 Task: Search one way flight ticket for 4 adults, 2 children, 2 infants in seat and 1 infant on lap in premium economy from Wichita Falls: Wichita Falls Municipal Airport/sheppard Air Force Base to Evansville: Evansville Regional Airport on 8-3-2023. Number of bags: 1 carry on bag. Price is upto 25000. Outbound departure time preference is 16:00.
Action: Mouse moved to (295, 116)
Screenshot: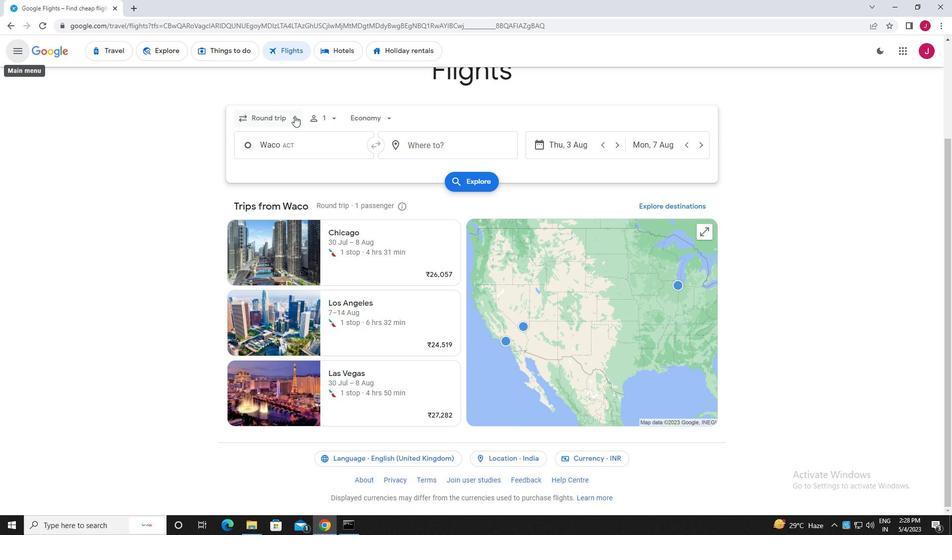
Action: Mouse pressed left at (295, 116)
Screenshot: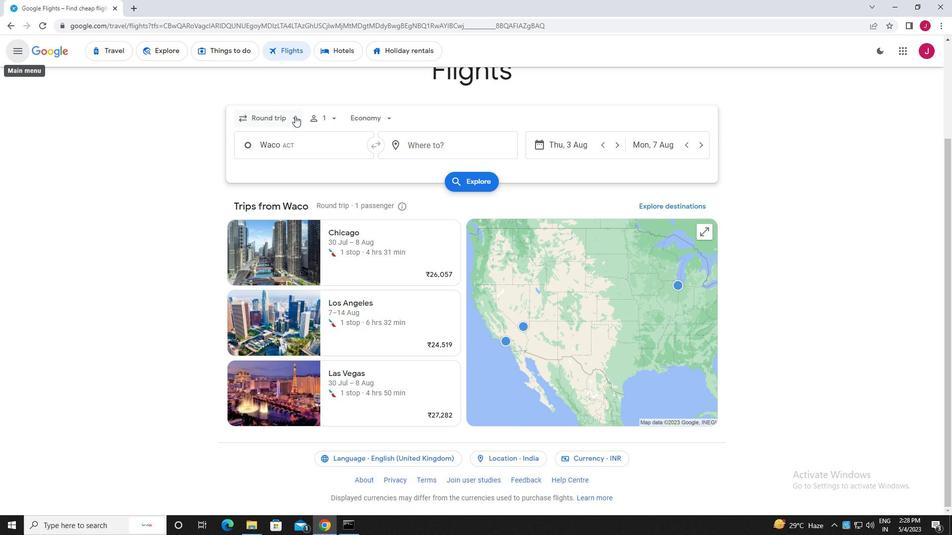 
Action: Mouse moved to (282, 164)
Screenshot: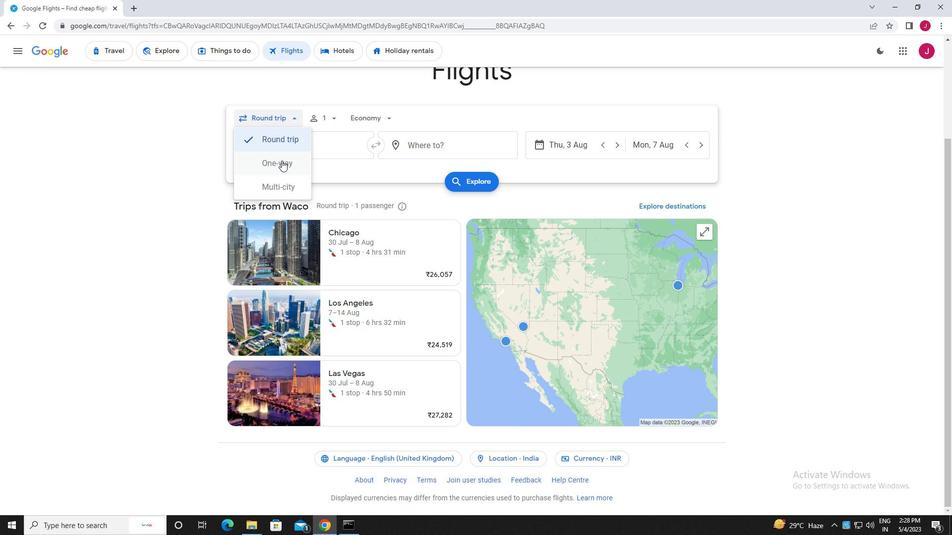 
Action: Mouse pressed left at (282, 164)
Screenshot: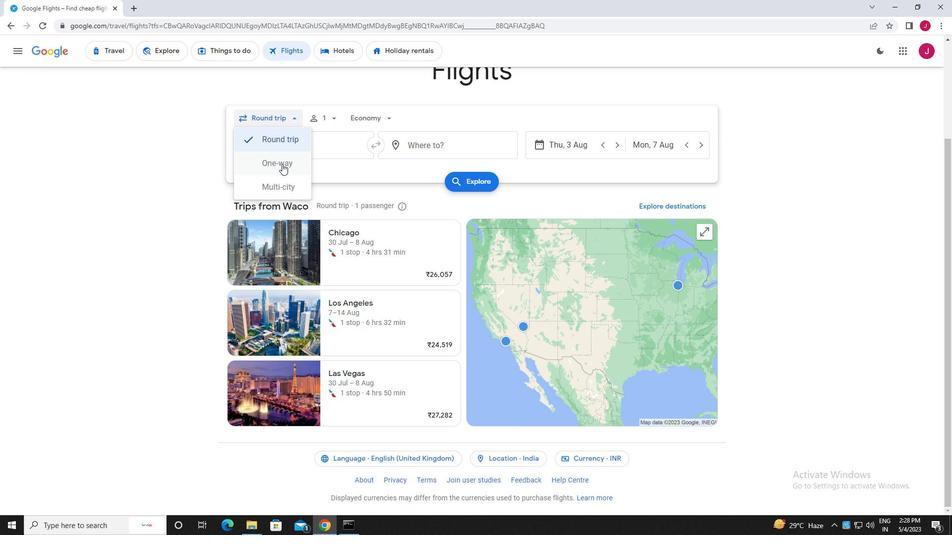 
Action: Mouse moved to (327, 116)
Screenshot: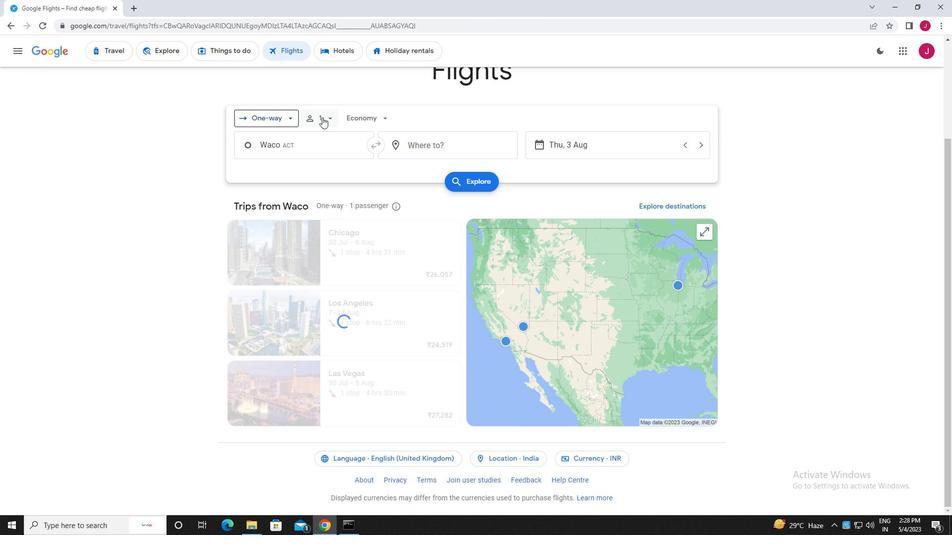 
Action: Mouse pressed left at (327, 116)
Screenshot: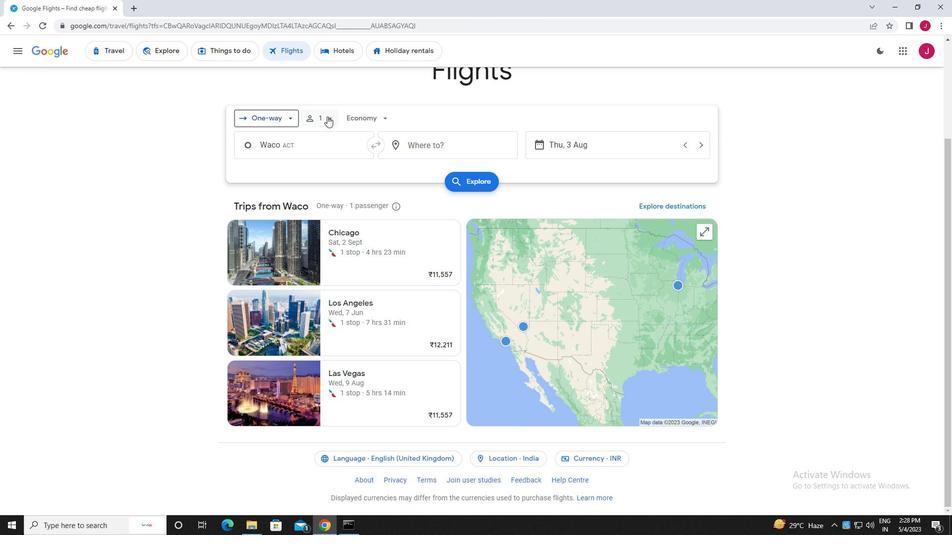 
Action: Mouse moved to (409, 144)
Screenshot: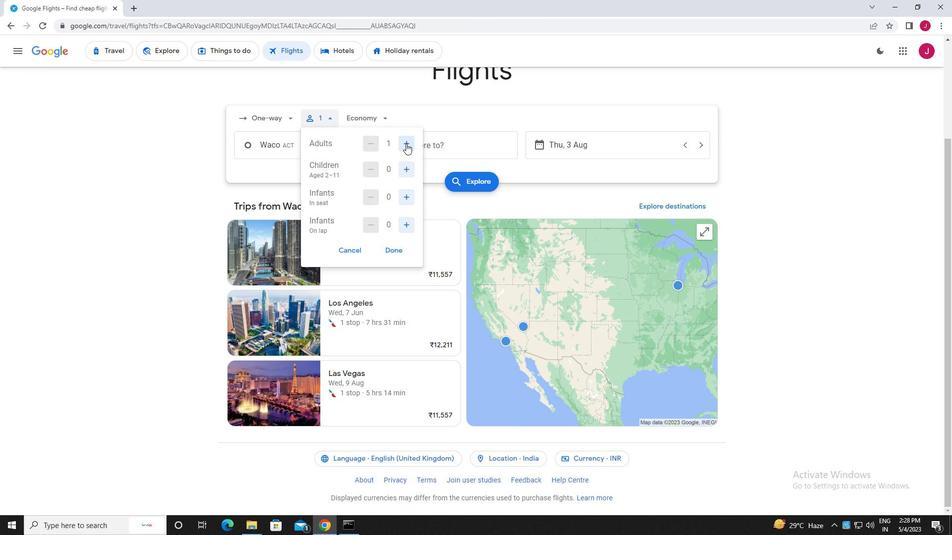 
Action: Mouse pressed left at (409, 144)
Screenshot: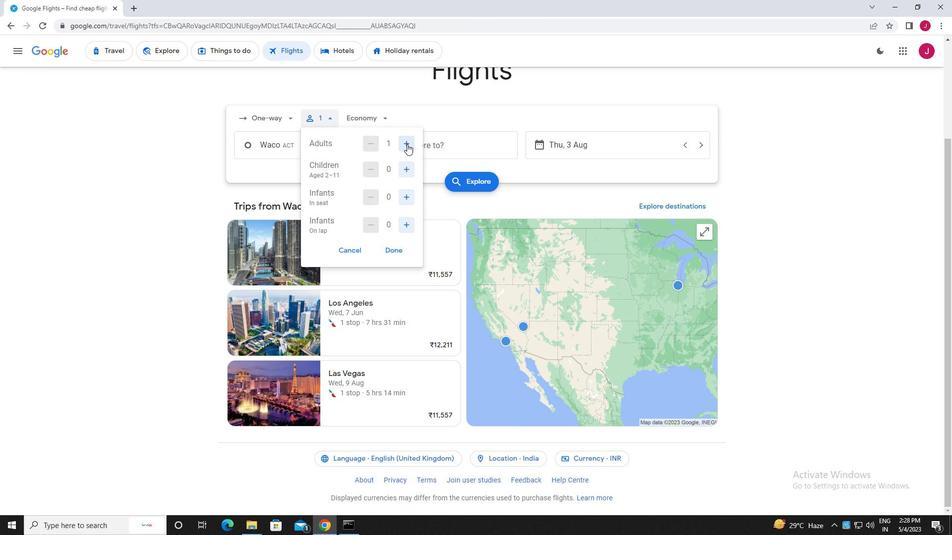
Action: Mouse moved to (410, 144)
Screenshot: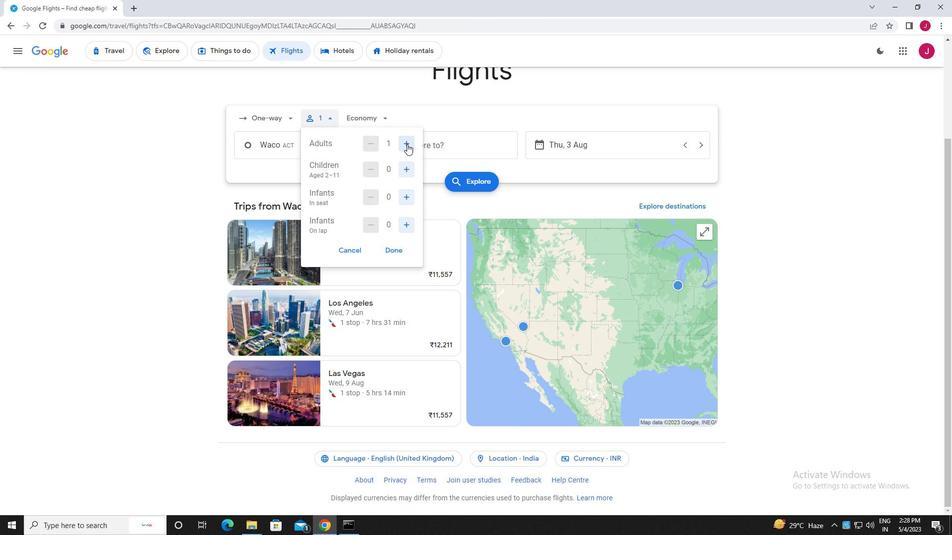 
Action: Mouse pressed left at (410, 144)
Screenshot: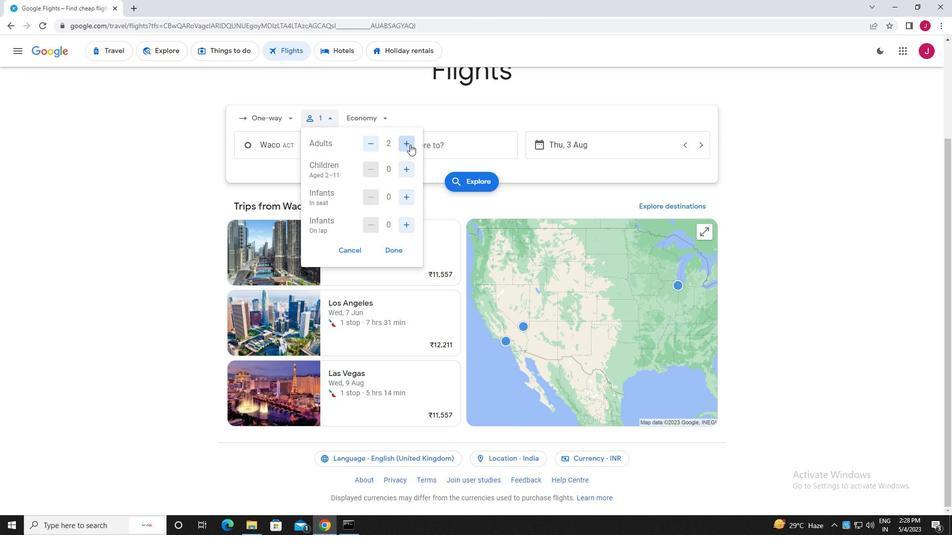 
Action: Mouse pressed left at (410, 144)
Screenshot: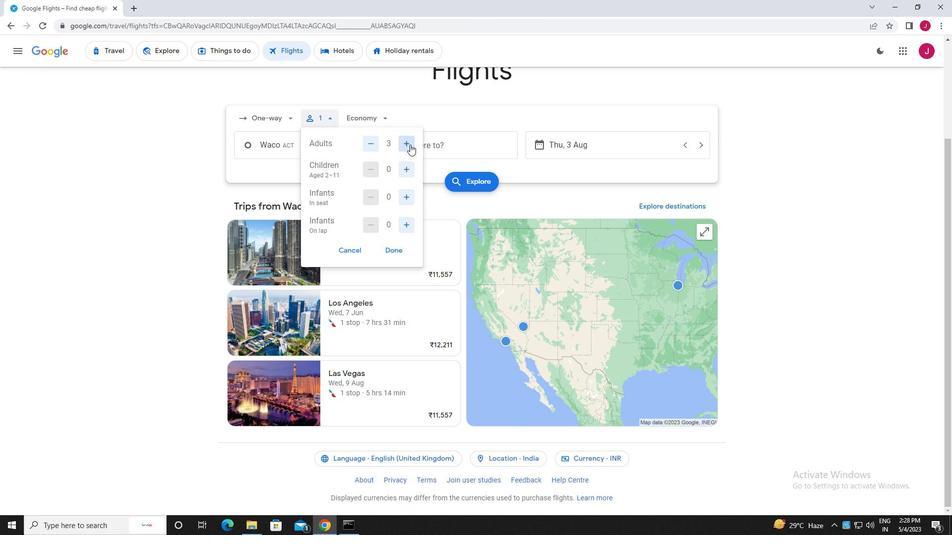 
Action: Mouse moved to (407, 170)
Screenshot: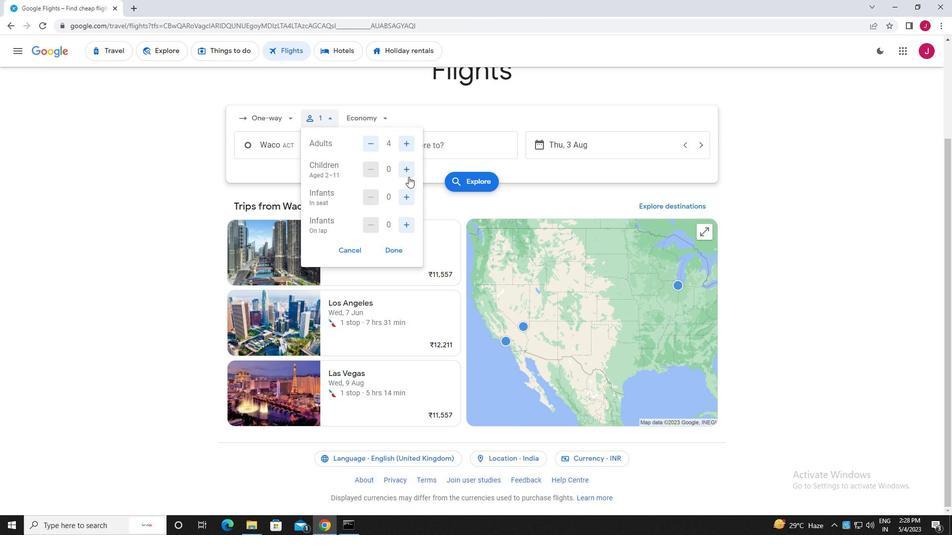 
Action: Mouse pressed left at (407, 170)
Screenshot: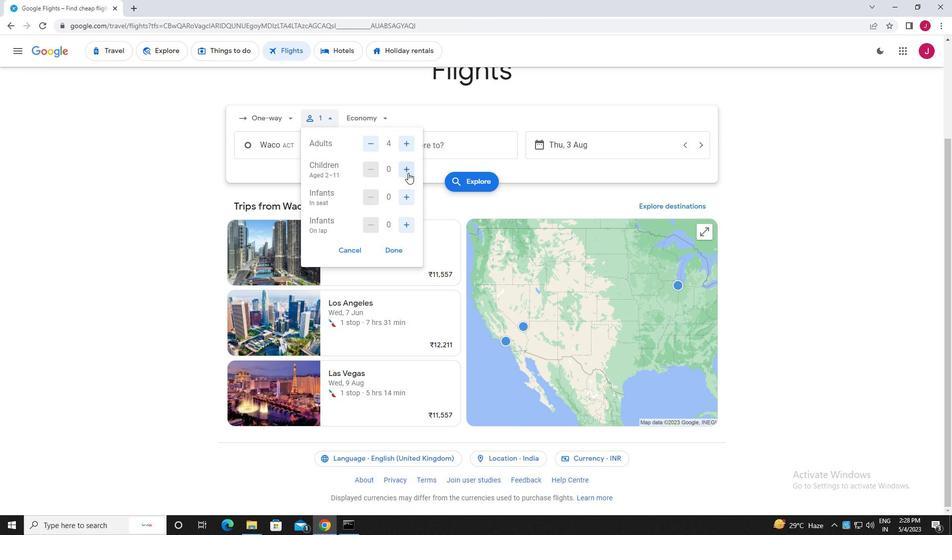 
Action: Mouse pressed left at (407, 170)
Screenshot: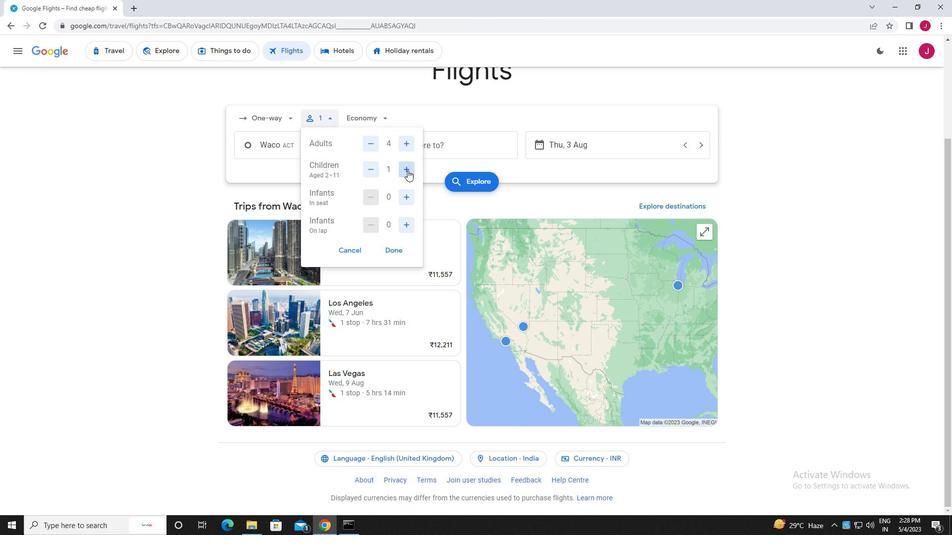 
Action: Mouse moved to (406, 198)
Screenshot: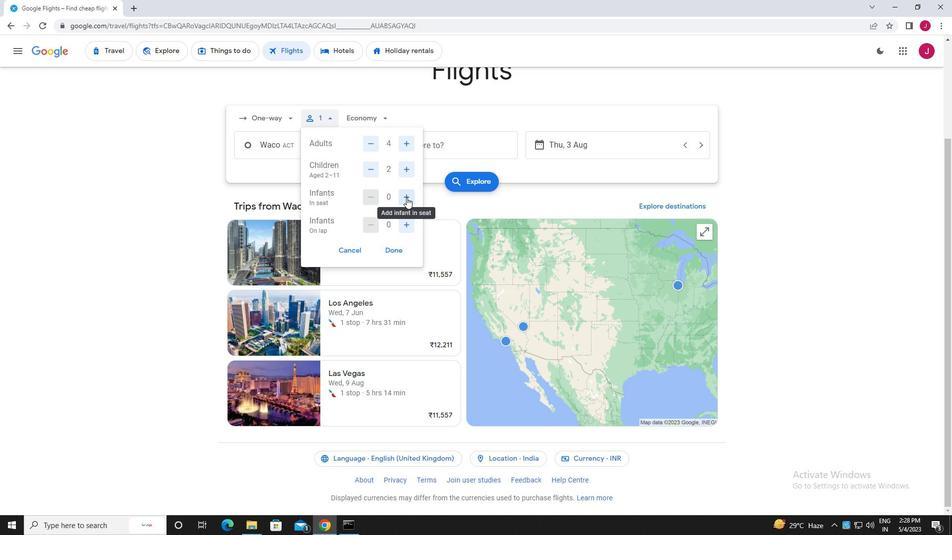 
Action: Mouse pressed left at (406, 198)
Screenshot: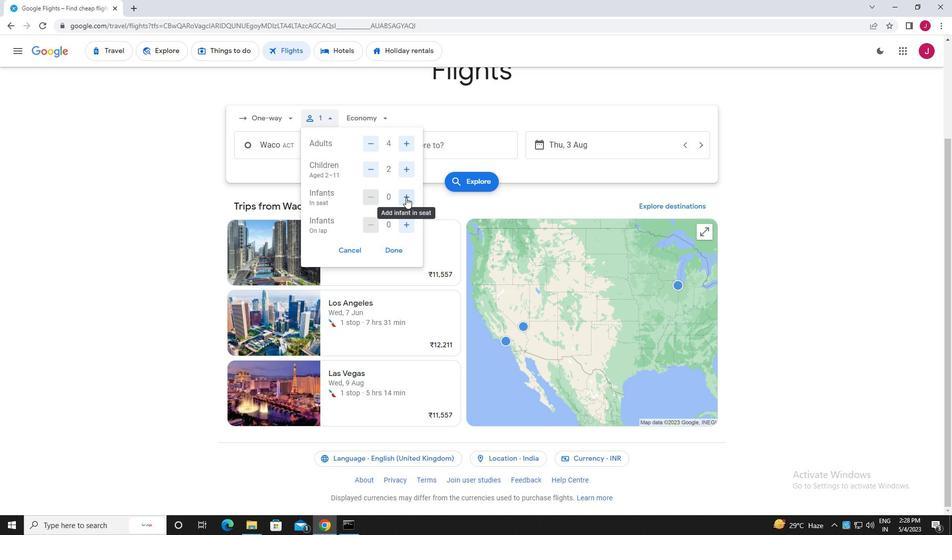 
Action: Mouse pressed left at (406, 198)
Screenshot: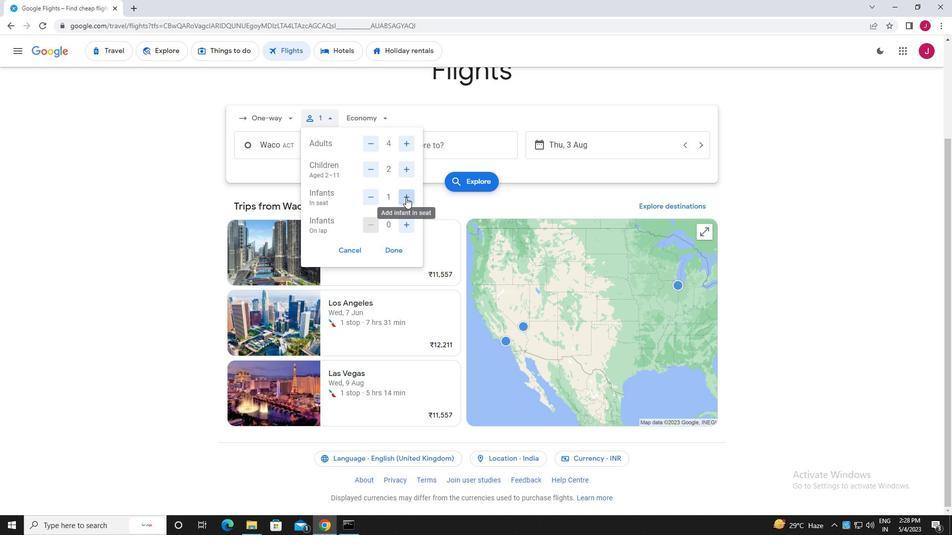 
Action: Mouse moved to (406, 224)
Screenshot: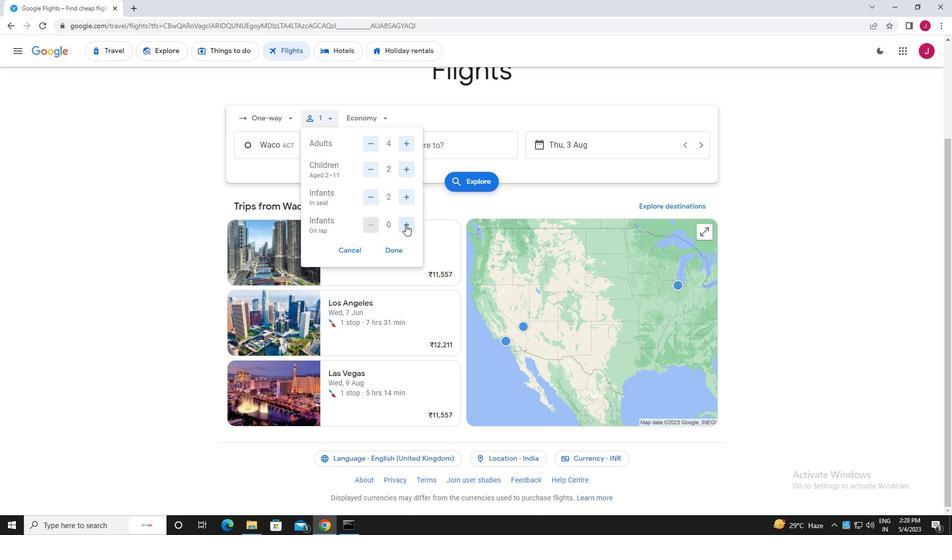 
Action: Mouse pressed left at (406, 224)
Screenshot: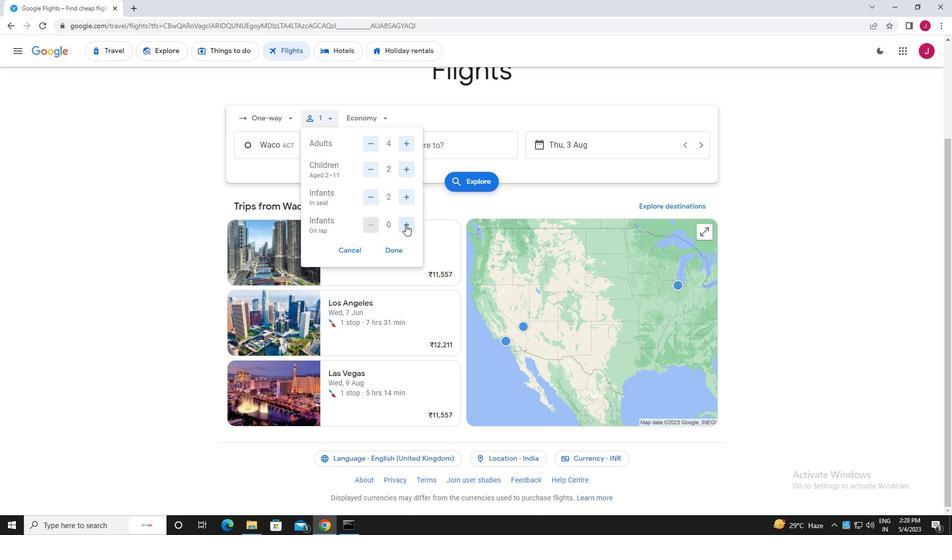 
Action: Mouse moved to (395, 252)
Screenshot: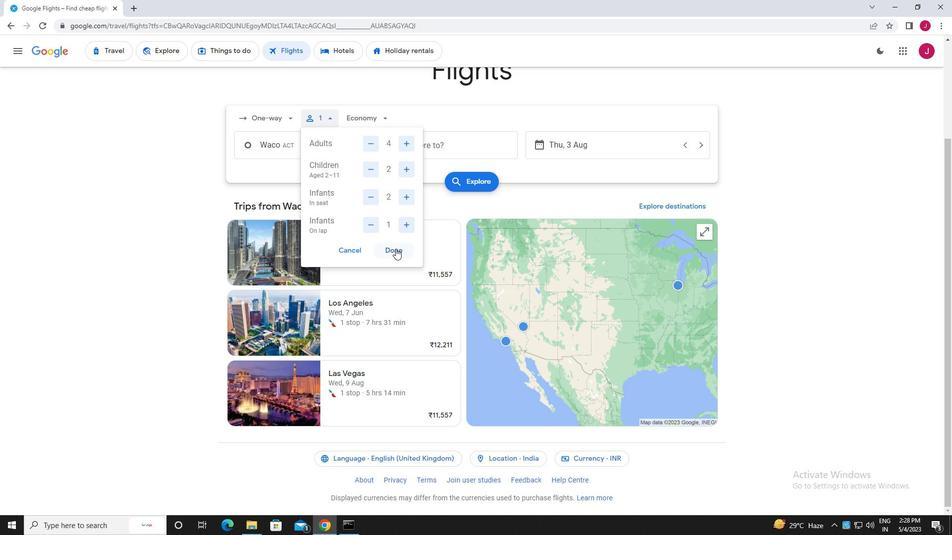 
Action: Mouse pressed left at (395, 252)
Screenshot: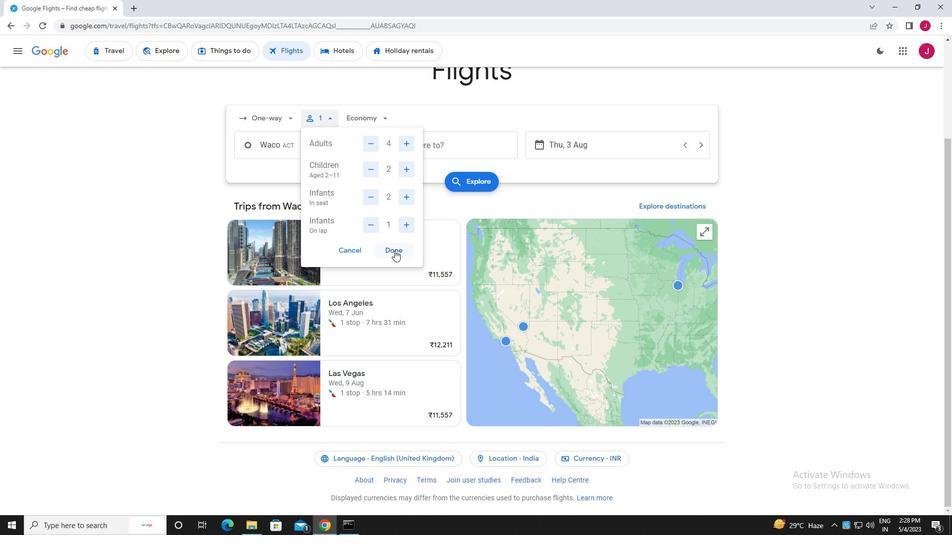 
Action: Mouse moved to (382, 117)
Screenshot: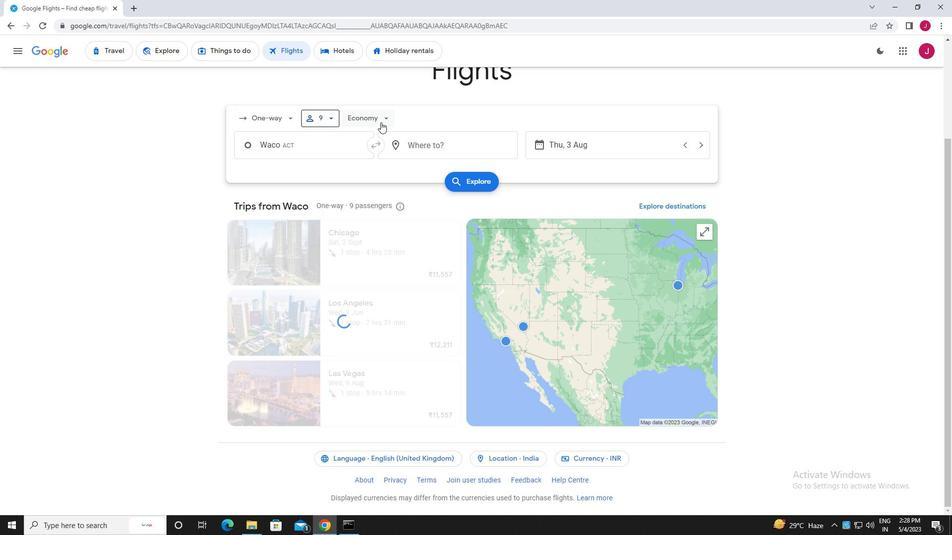 
Action: Mouse pressed left at (382, 117)
Screenshot: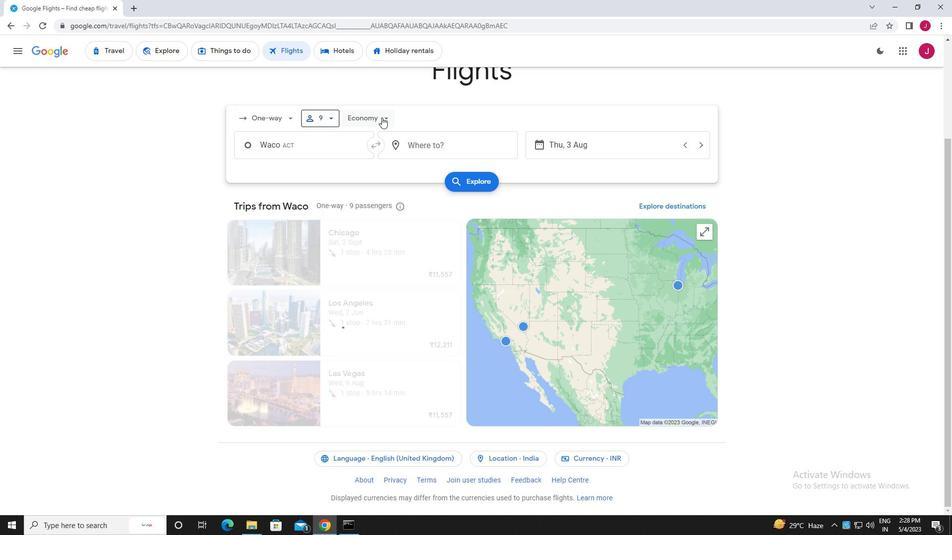 
Action: Mouse moved to (388, 163)
Screenshot: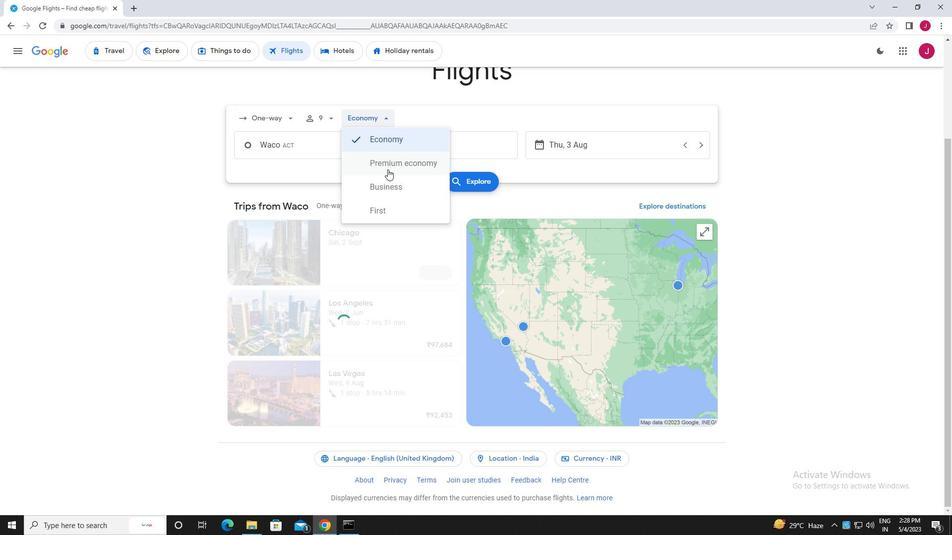 
Action: Mouse pressed left at (388, 163)
Screenshot: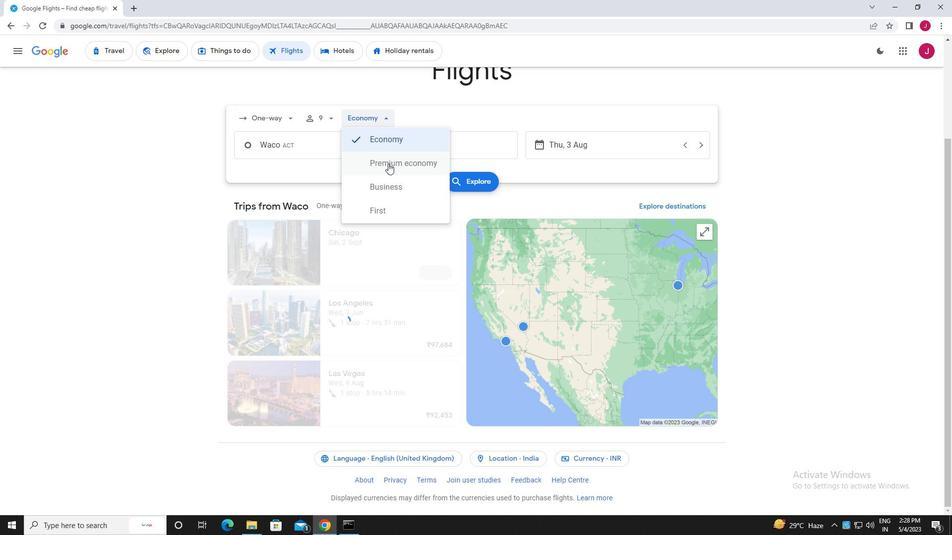 
Action: Mouse moved to (326, 148)
Screenshot: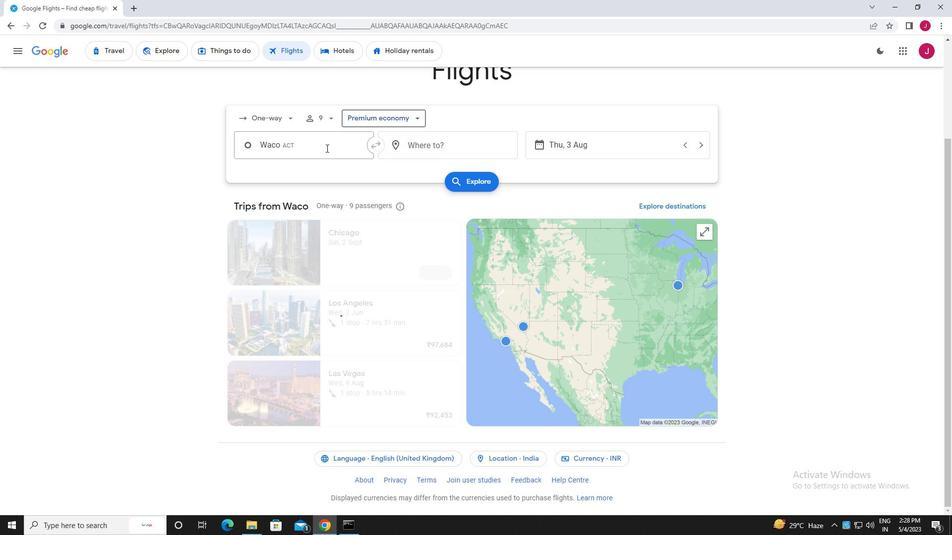 
Action: Mouse pressed left at (326, 148)
Screenshot: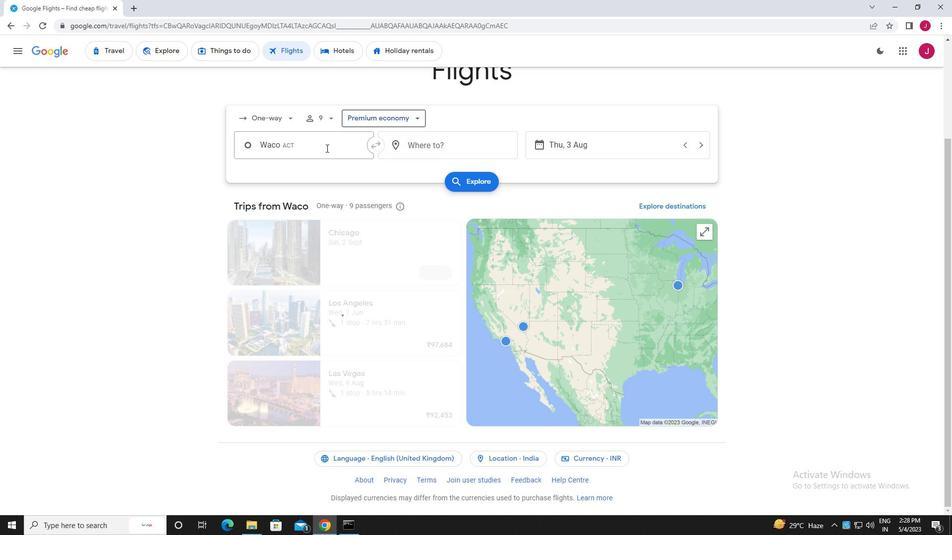 
Action: Mouse moved to (335, 146)
Screenshot: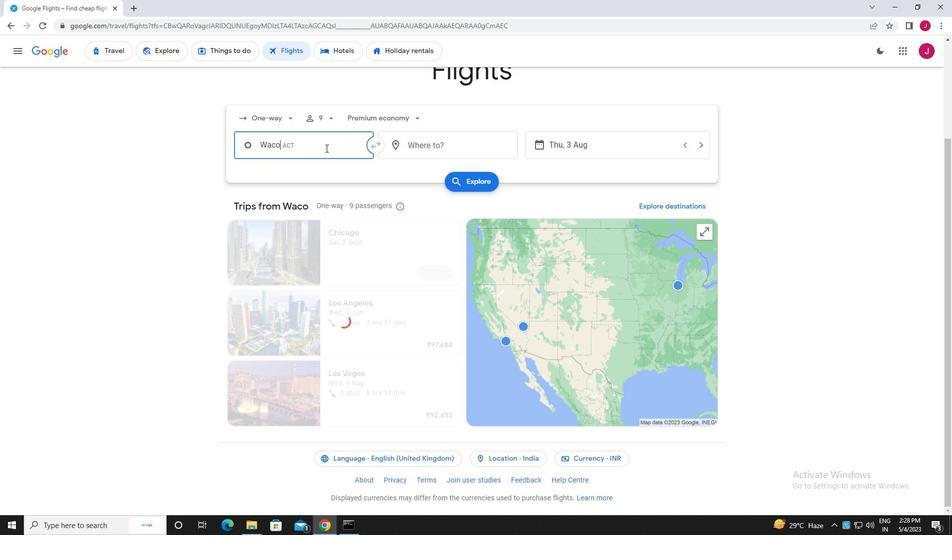 
Action: Key pressed wichita
Screenshot: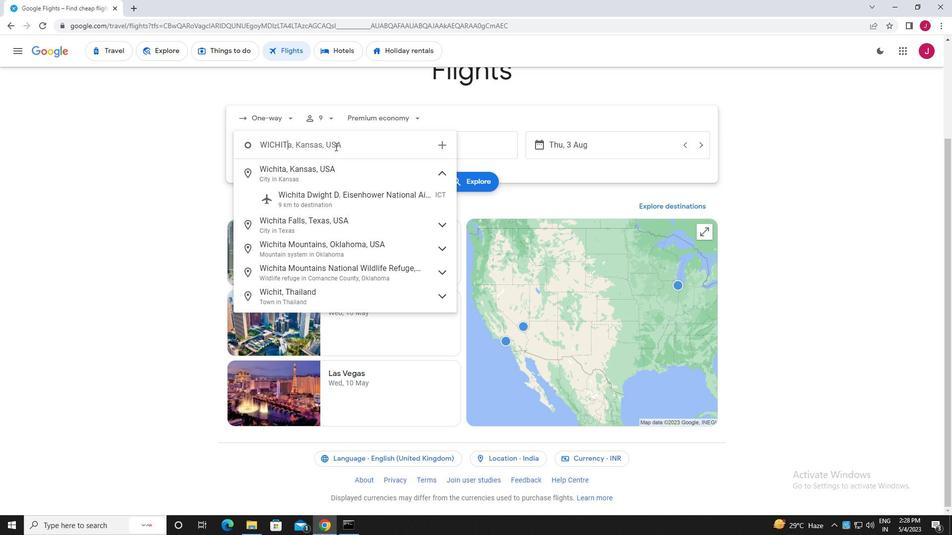 
Action: Mouse moved to (339, 146)
Screenshot: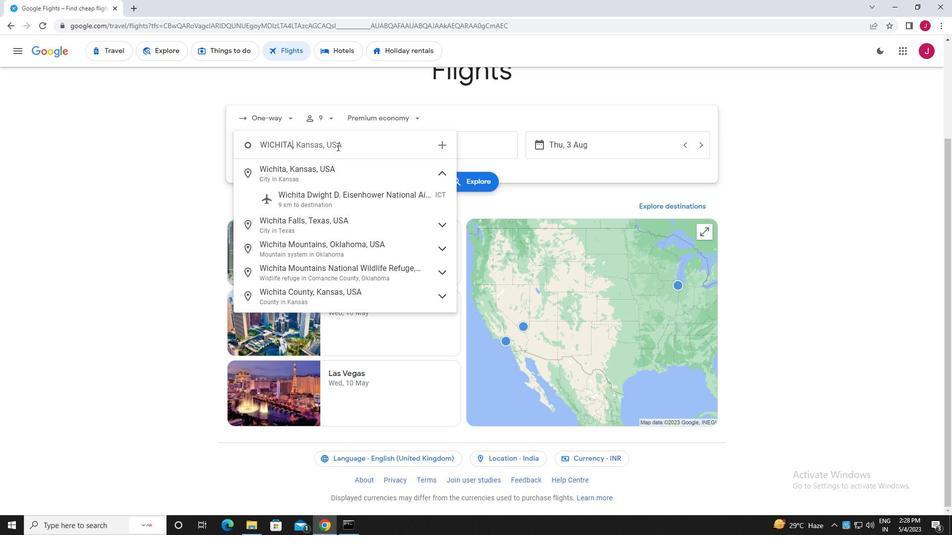 
Action: Key pressed <Key.space>fa
Screenshot: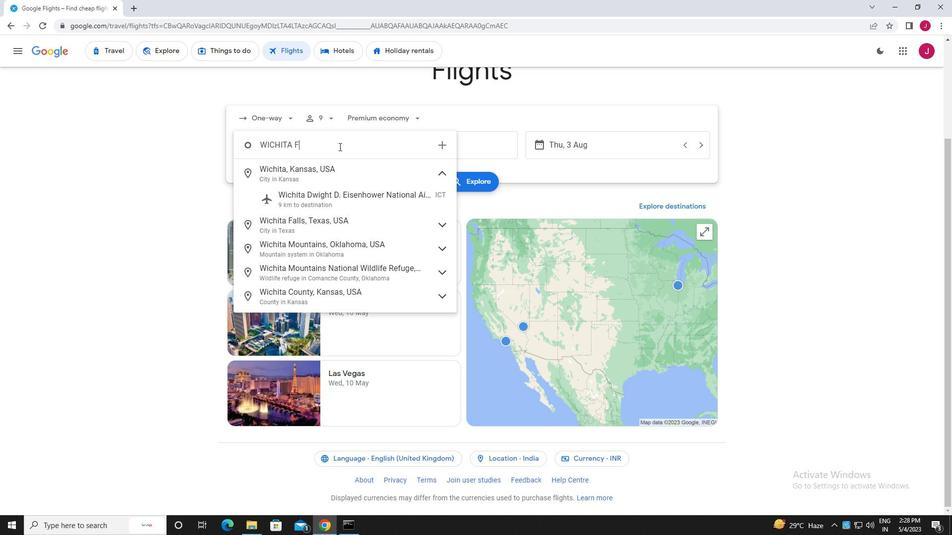
Action: Mouse moved to (353, 255)
Screenshot: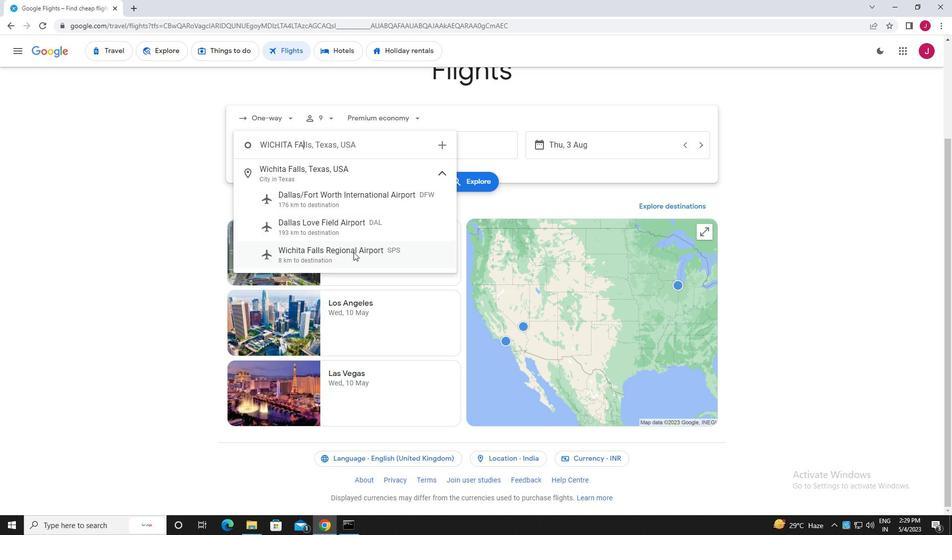 
Action: Mouse pressed left at (353, 255)
Screenshot: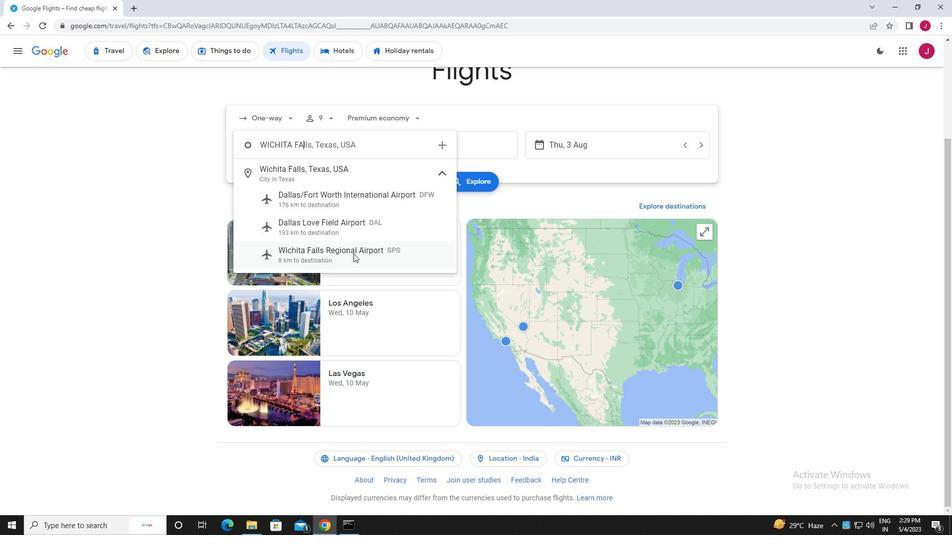 
Action: Mouse moved to (460, 148)
Screenshot: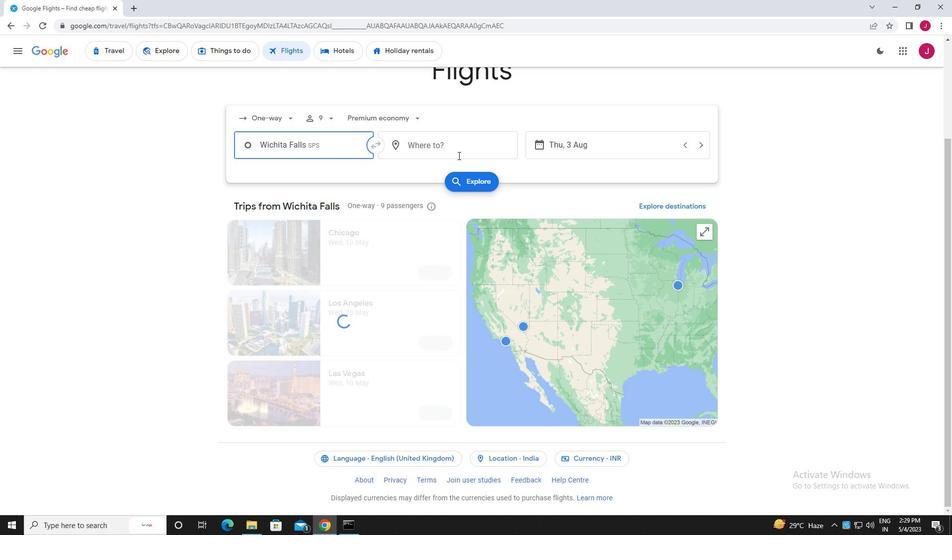 
Action: Mouse pressed left at (460, 148)
Screenshot: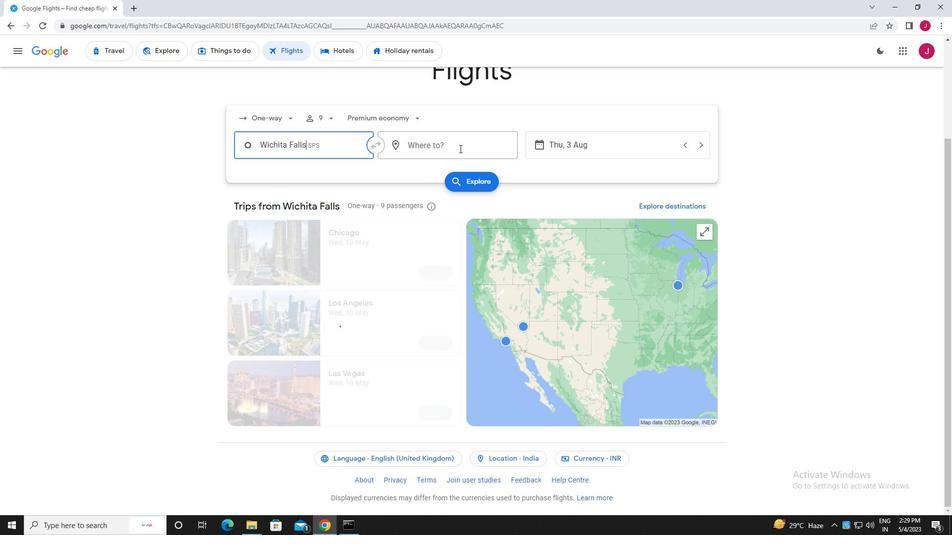 
Action: Mouse moved to (460, 148)
Screenshot: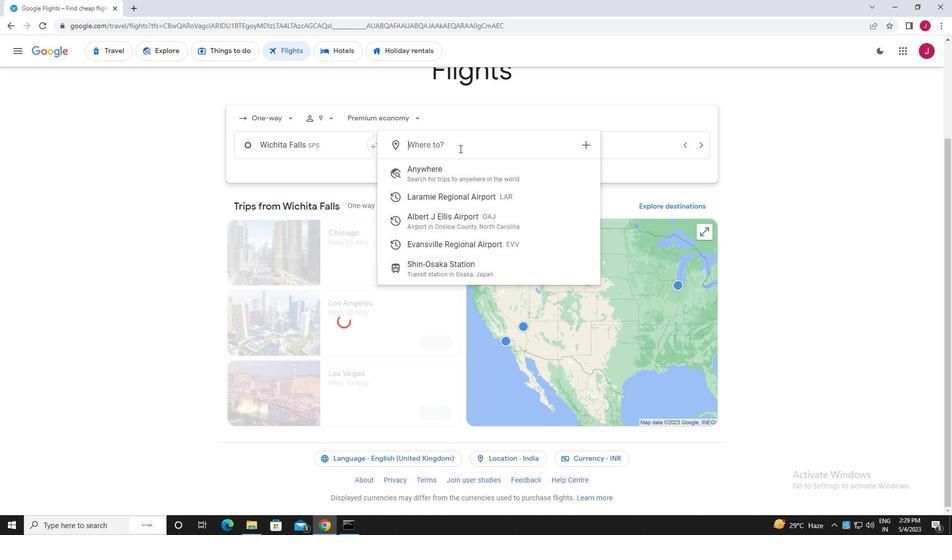 
Action: Key pressed evans
Screenshot: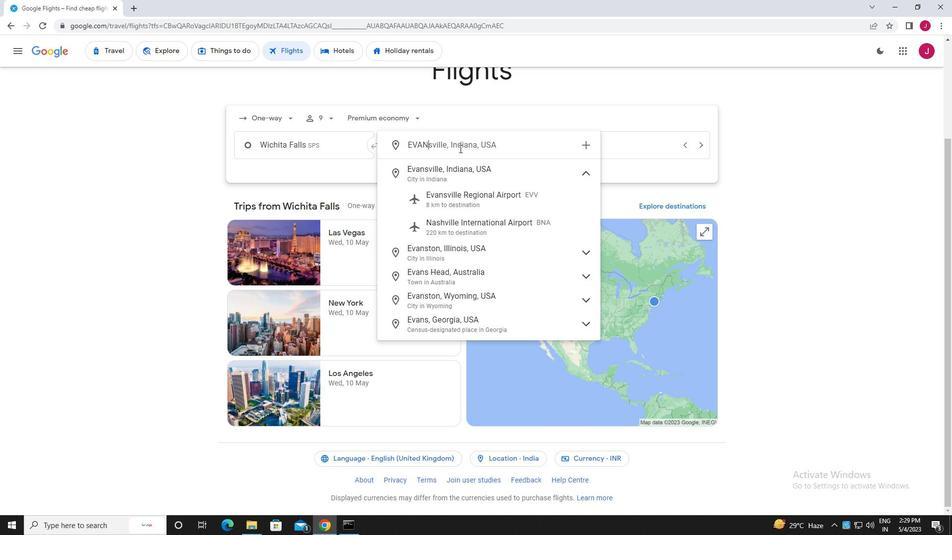 
Action: Mouse moved to (466, 195)
Screenshot: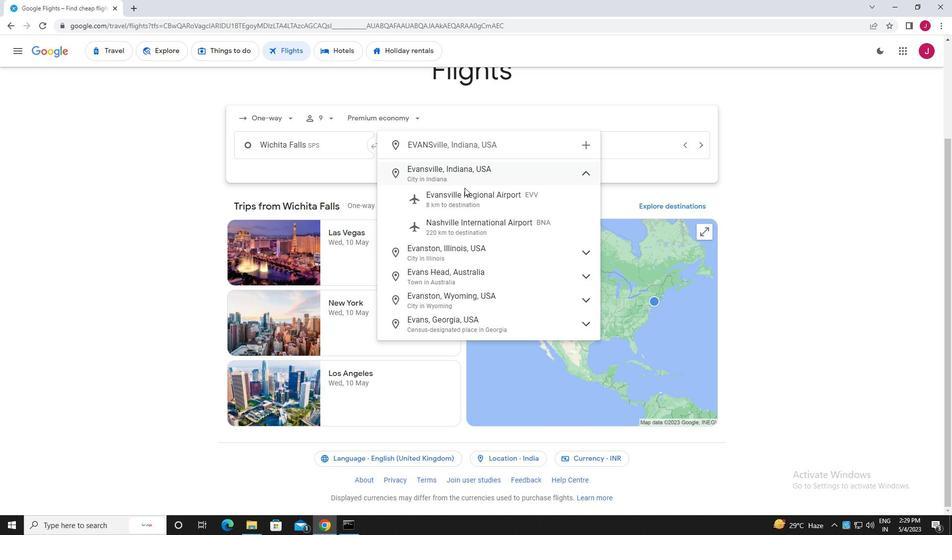 
Action: Mouse pressed left at (466, 195)
Screenshot: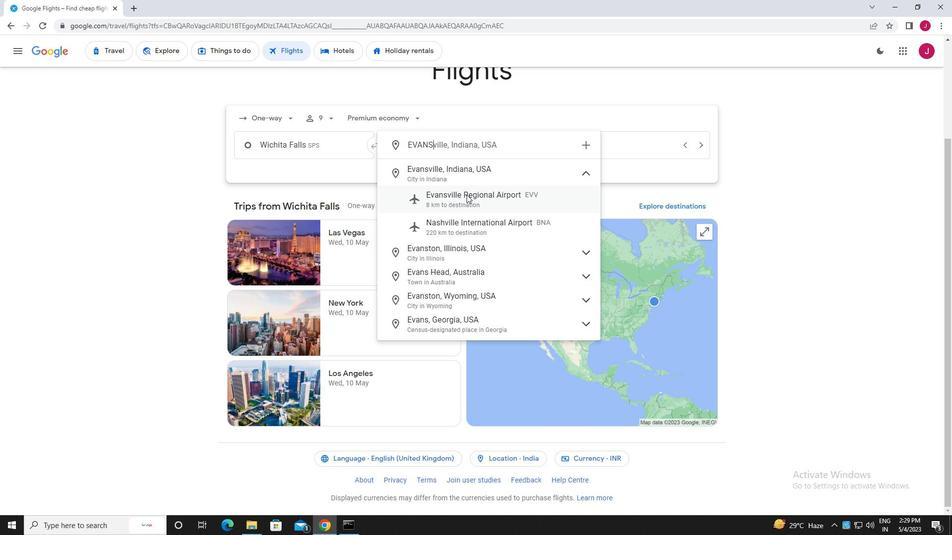 
Action: Mouse moved to (580, 145)
Screenshot: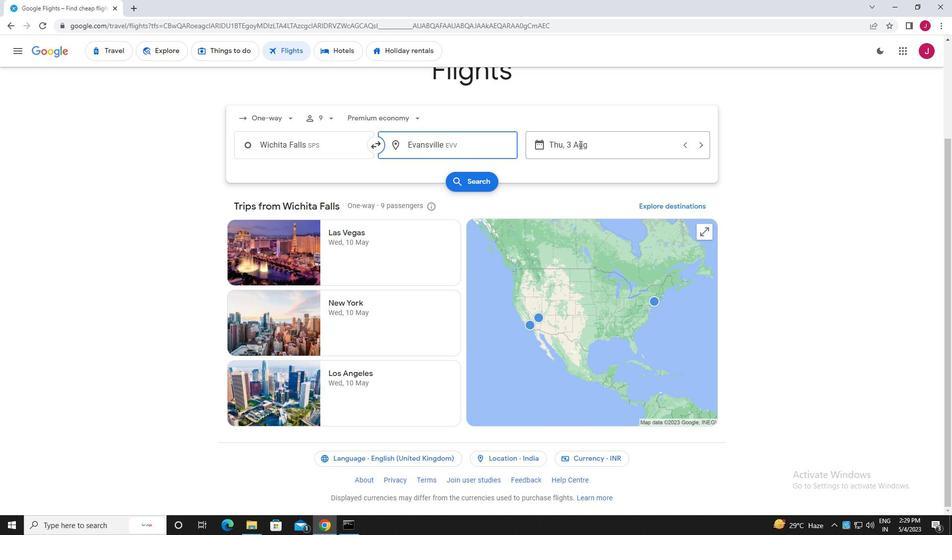 
Action: Mouse pressed left at (580, 145)
Screenshot: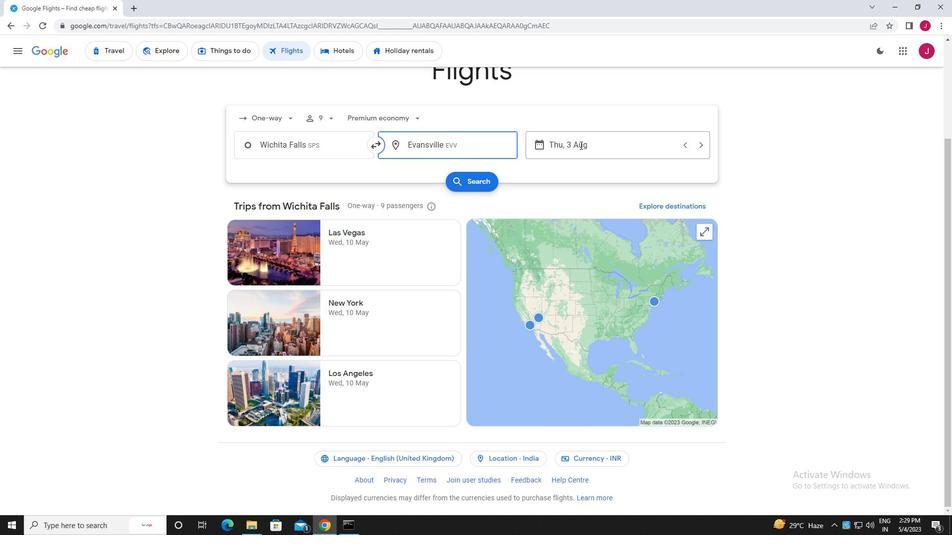 
Action: Mouse moved to (451, 226)
Screenshot: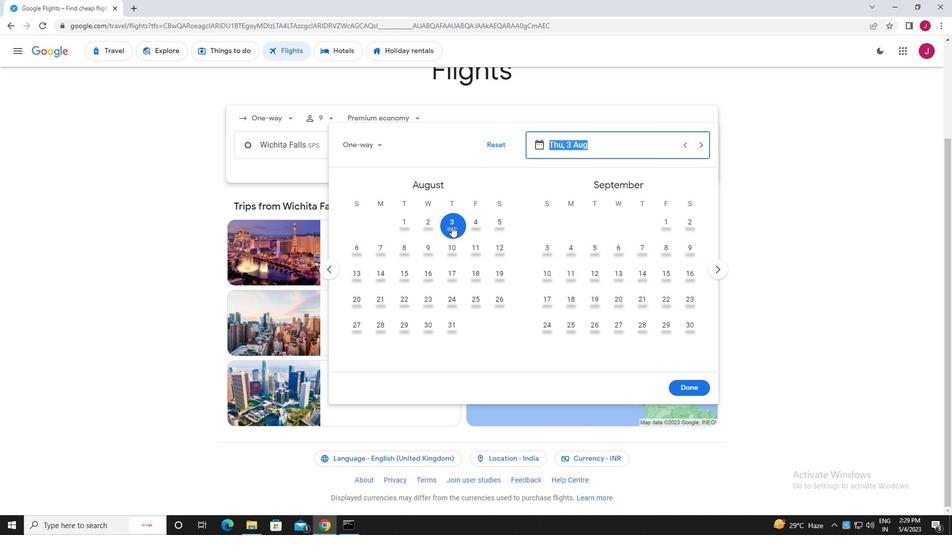 
Action: Mouse pressed left at (451, 226)
Screenshot: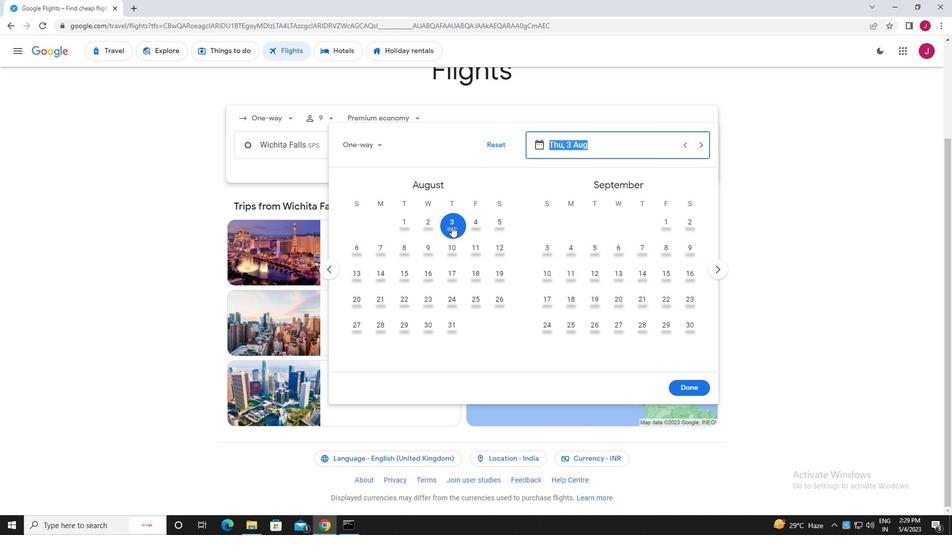 
Action: Mouse moved to (687, 390)
Screenshot: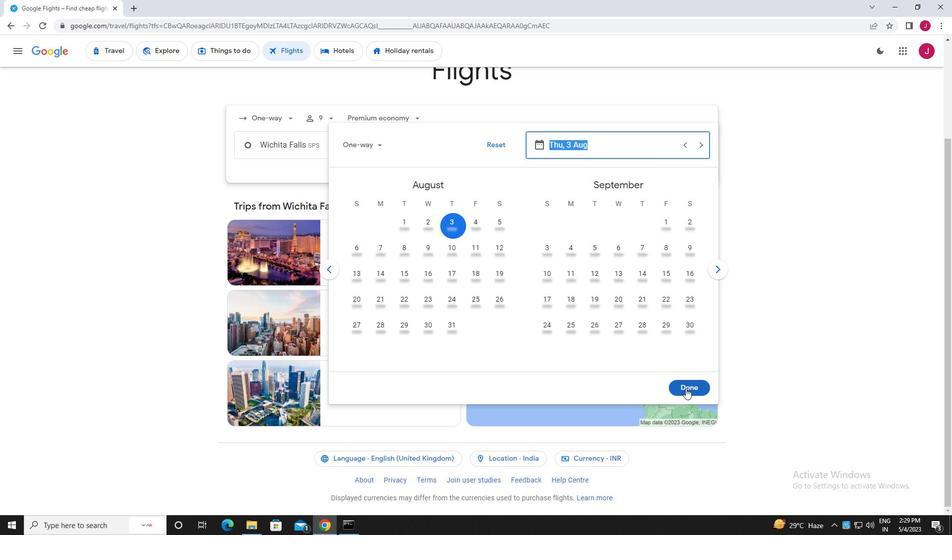 
Action: Mouse pressed left at (687, 390)
Screenshot: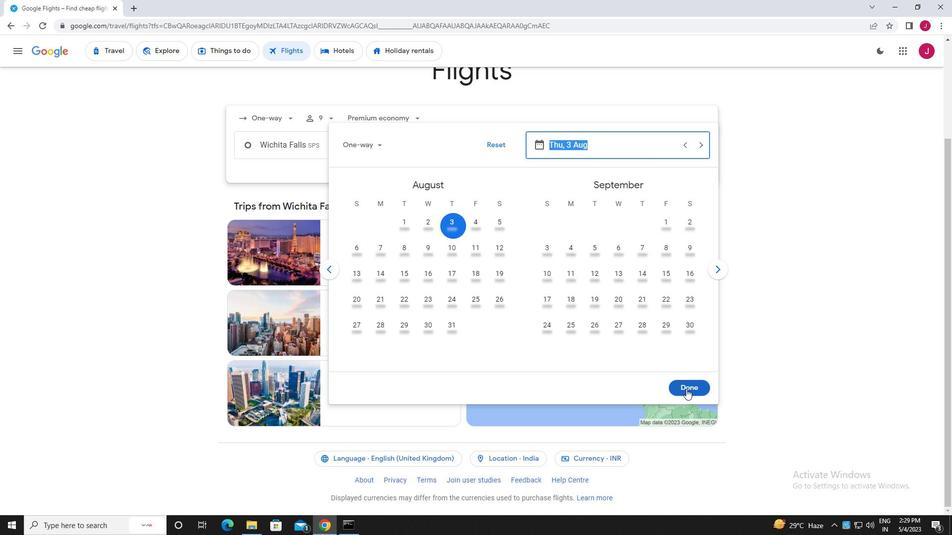 
Action: Mouse moved to (475, 181)
Screenshot: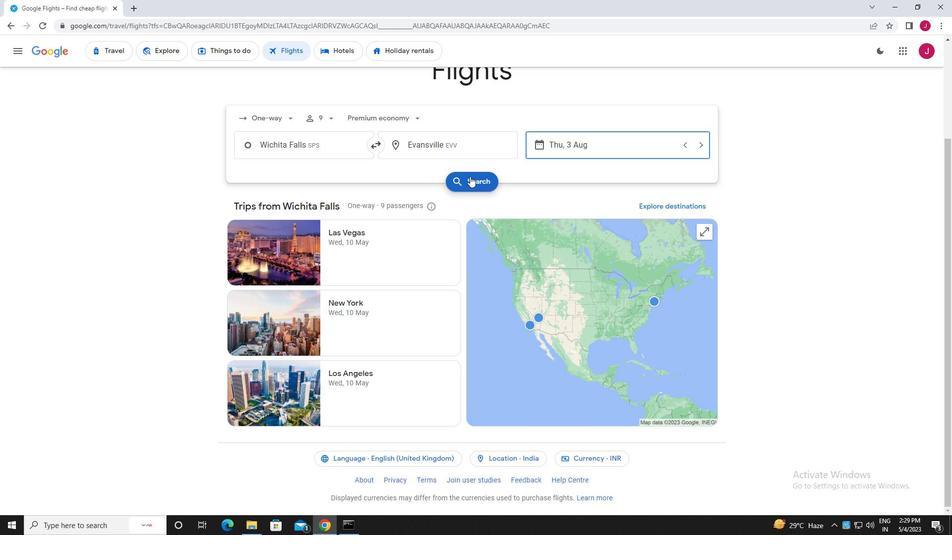 
Action: Mouse pressed left at (475, 181)
Screenshot: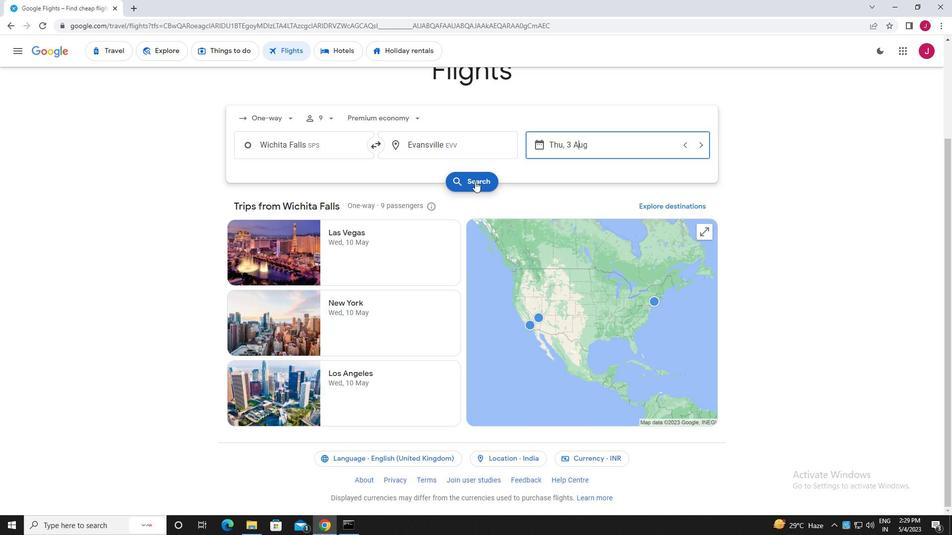 
Action: Mouse moved to (418, 189)
Screenshot: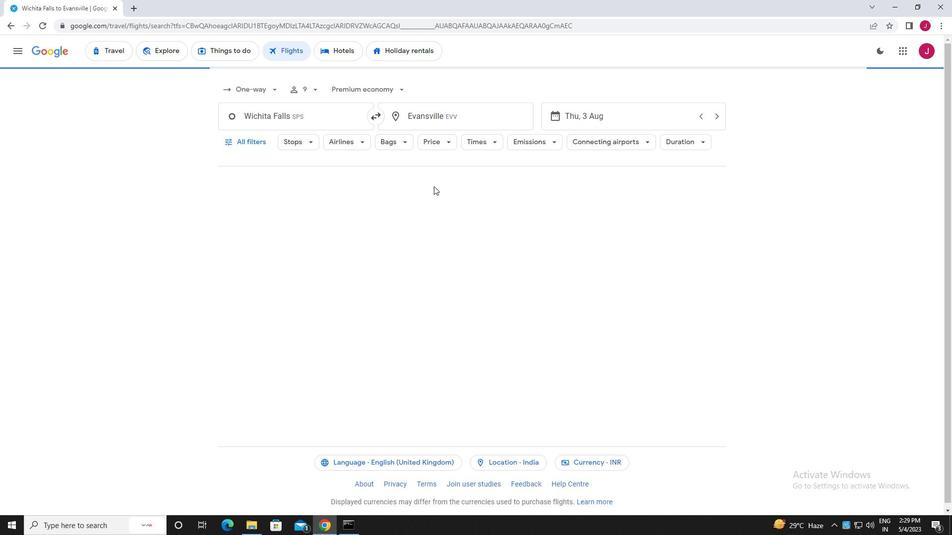 
Action: Mouse scrolled (418, 188) with delta (0, 0)
Screenshot: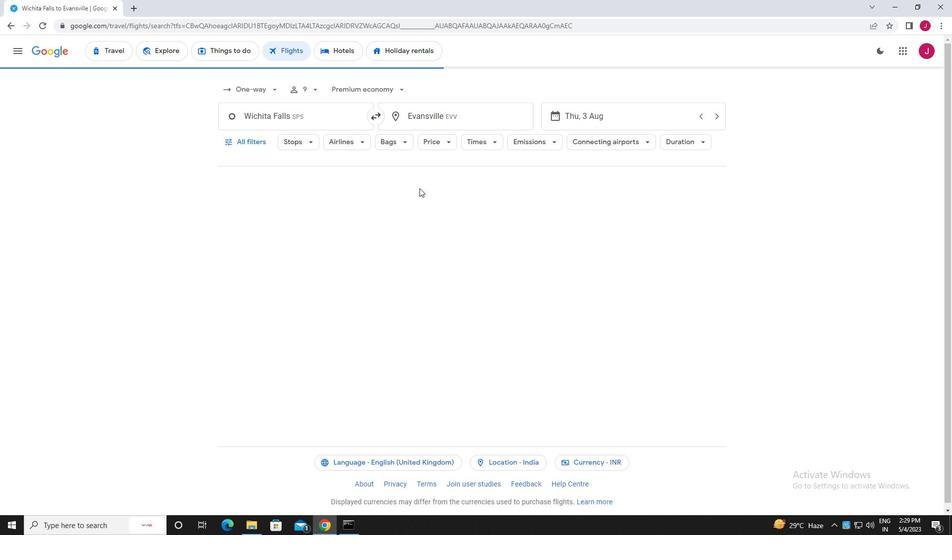 
Action: Mouse moved to (412, 188)
Screenshot: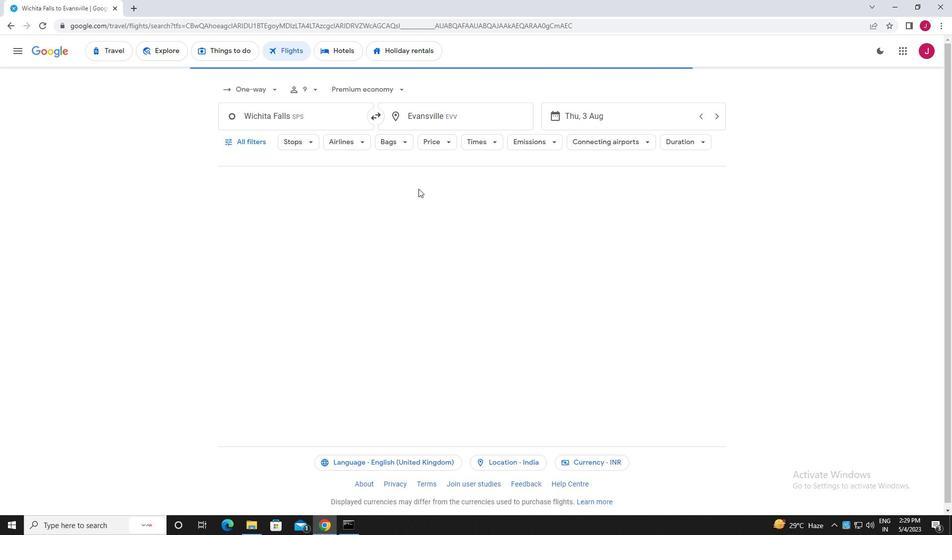 
Action: Mouse scrolled (412, 188) with delta (0, 0)
Screenshot: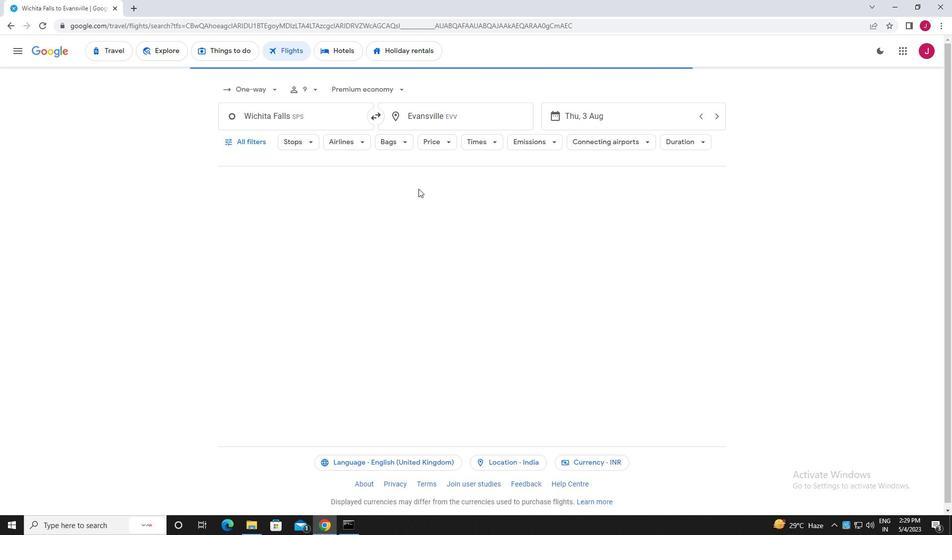 
Action: Mouse moved to (249, 137)
Screenshot: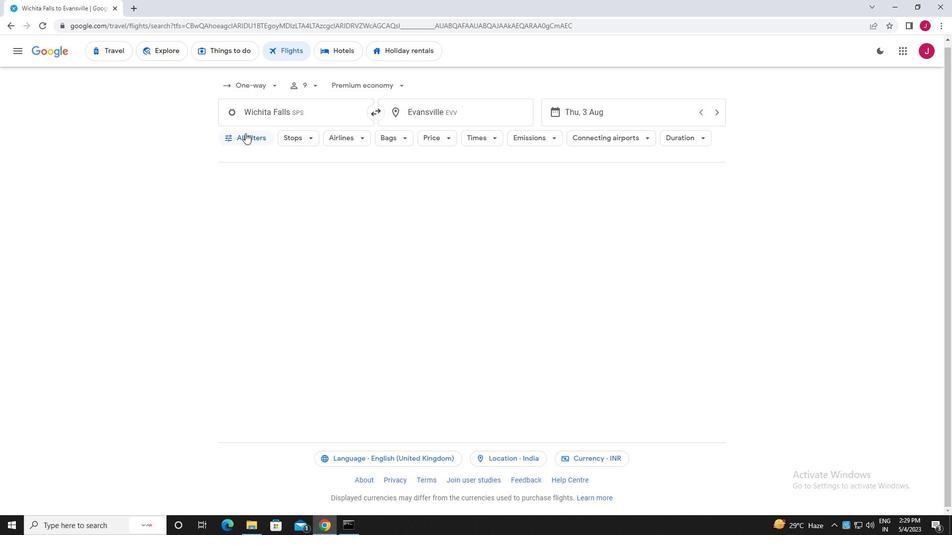 
Action: Mouse pressed left at (249, 137)
Screenshot: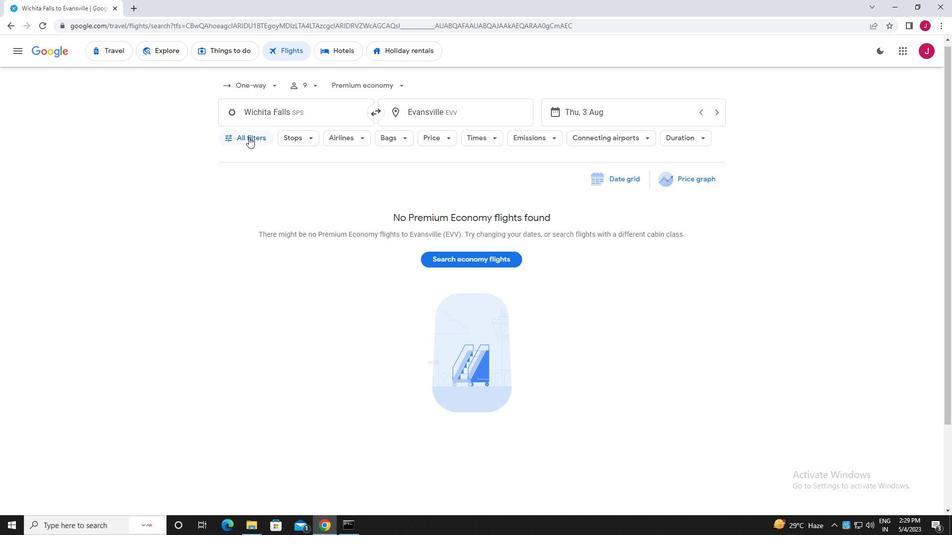 
Action: Mouse moved to (271, 151)
Screenshot: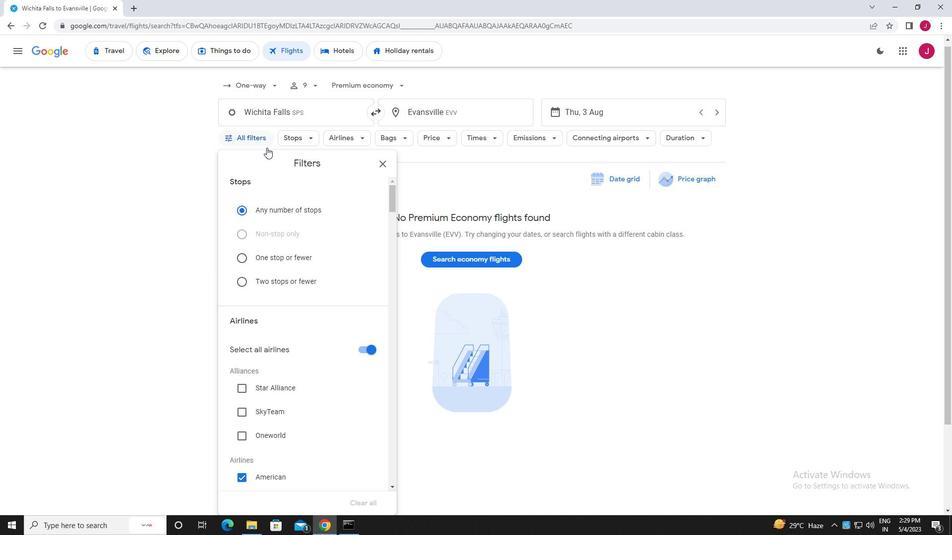 
Action: Mouse scrolled (271, 151) with delta (0, 0)
Screenshot: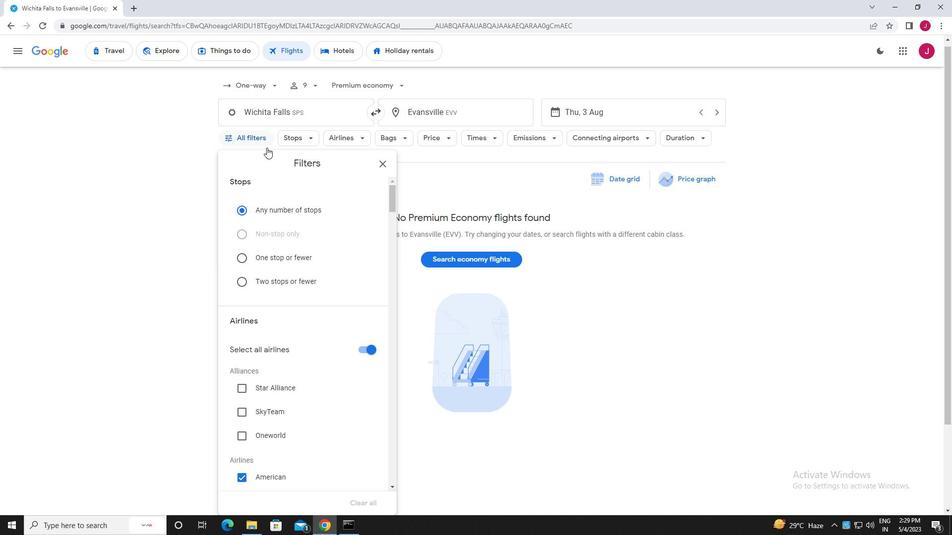 
Action: Mouse moved to (273, 153)
Screenshot: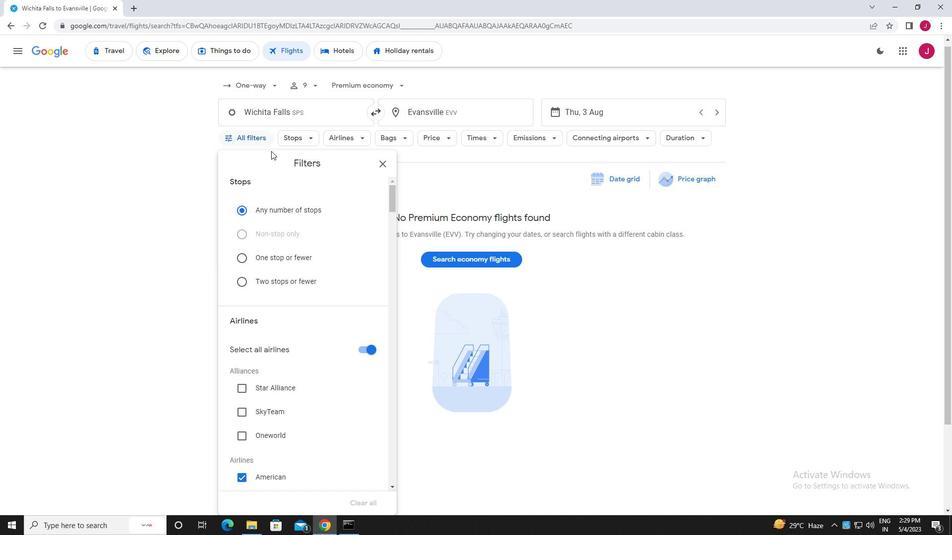 
Action: Mouse scrolled (273, 153) with delta (0, 0)
Screenshot: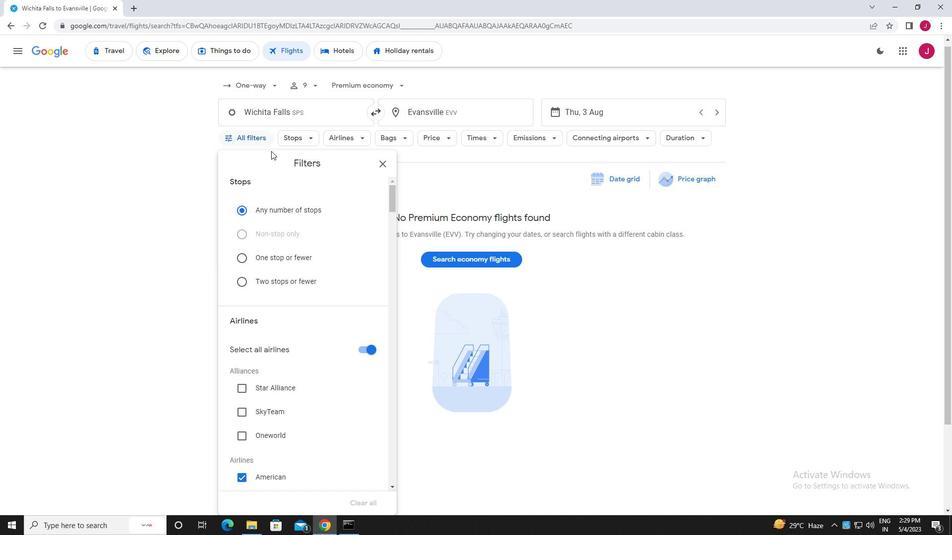 
Action: Mouse moved to (275, 157)
Screenshot: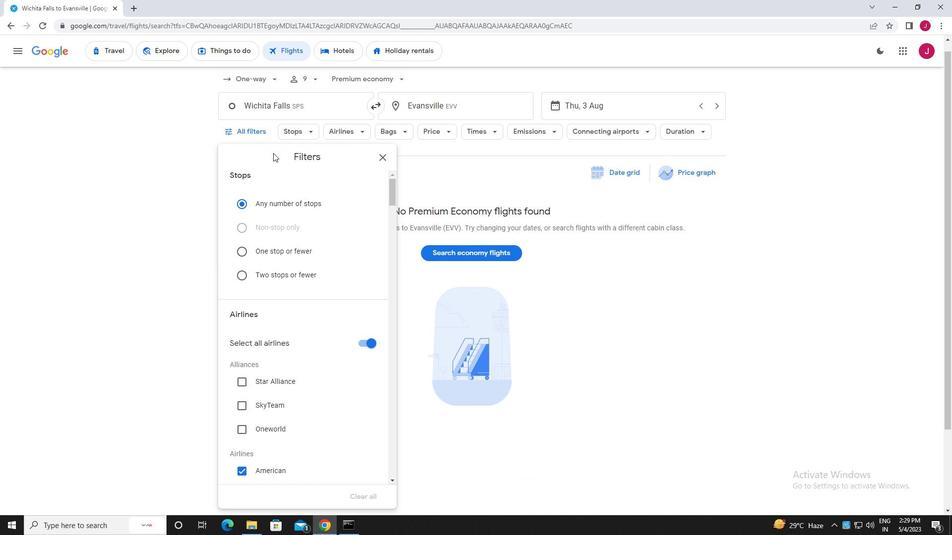 
Action: Mouse scrolled (275, 156) with delta (0, 0)
Screenshot: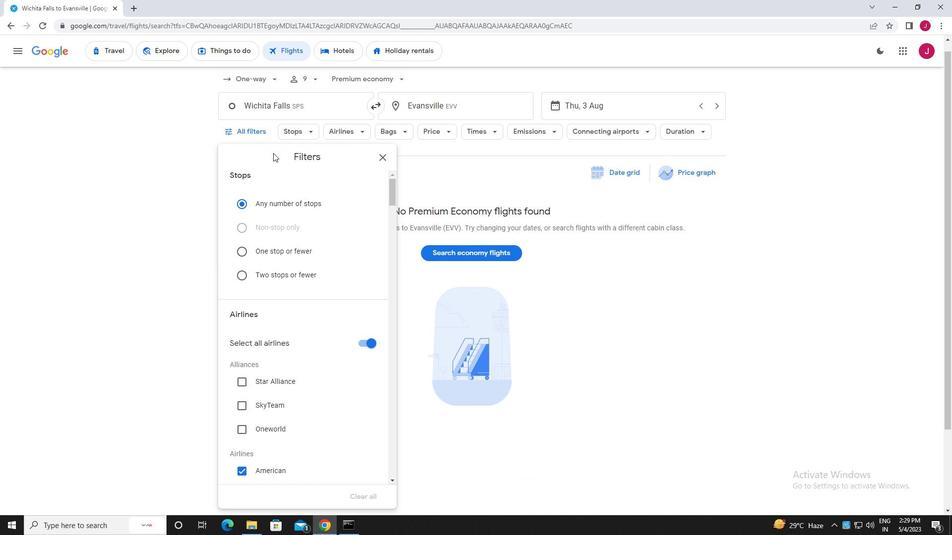 
Action: Mouse moved to (357, 222)
Screenshot: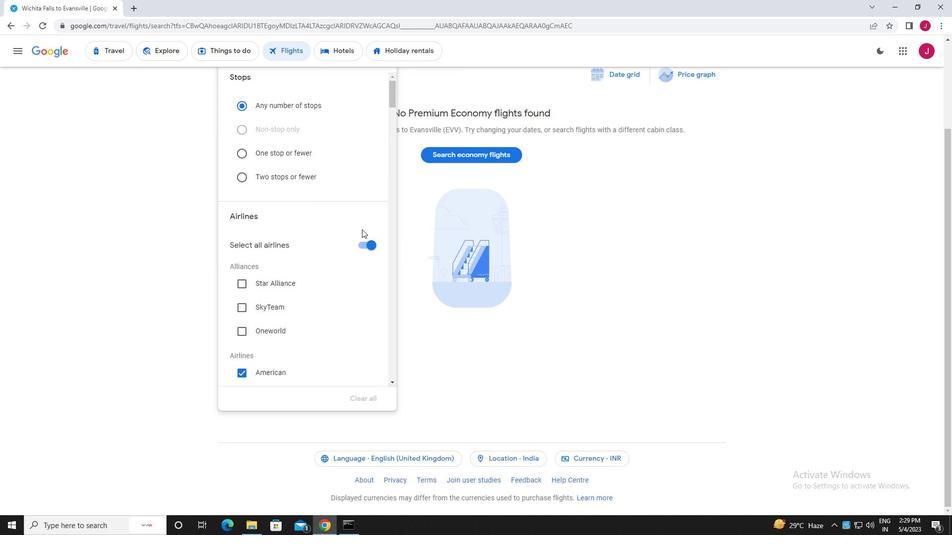 
Action: Mouse scrolled (357, 222) with delta (0, 0)
Screenshot: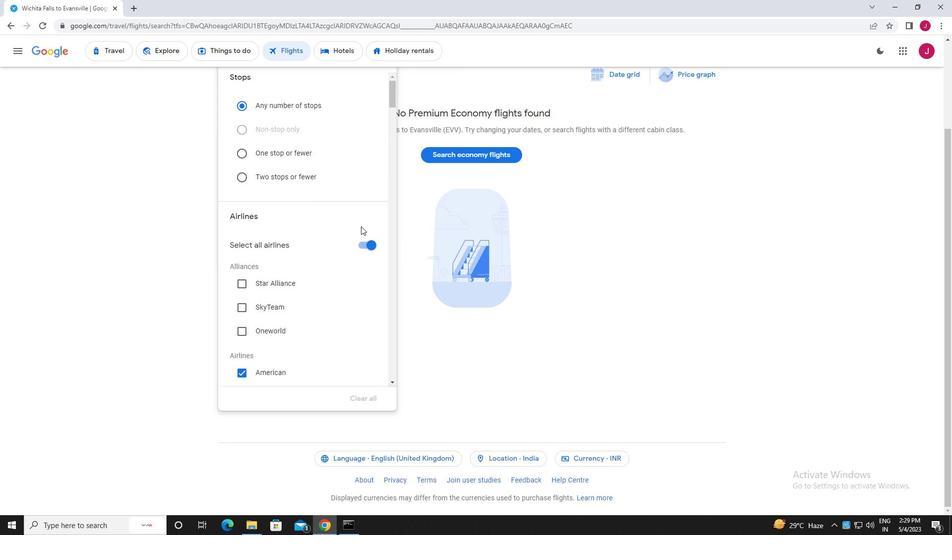 
Action: Mouse moved to (356, 222)
Screenshot: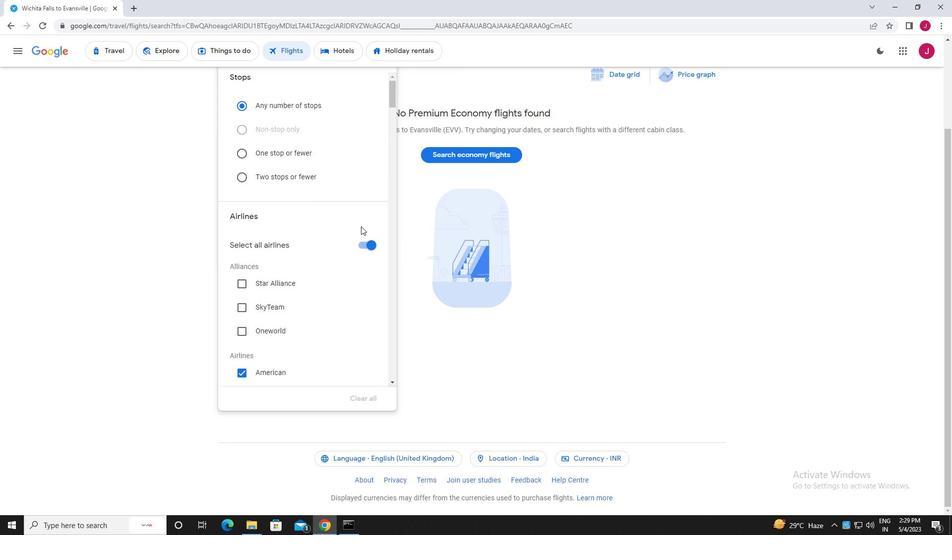 
Action: Mouse scrolled (356, 221) with delta (0, 0)
Screenshot: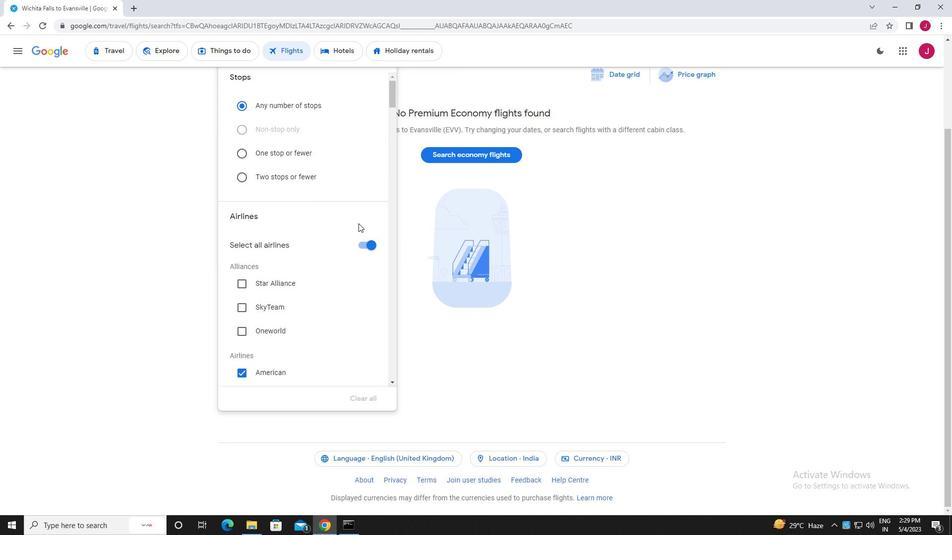 
Action: Mouse moved to (363, 144)
Screenshot: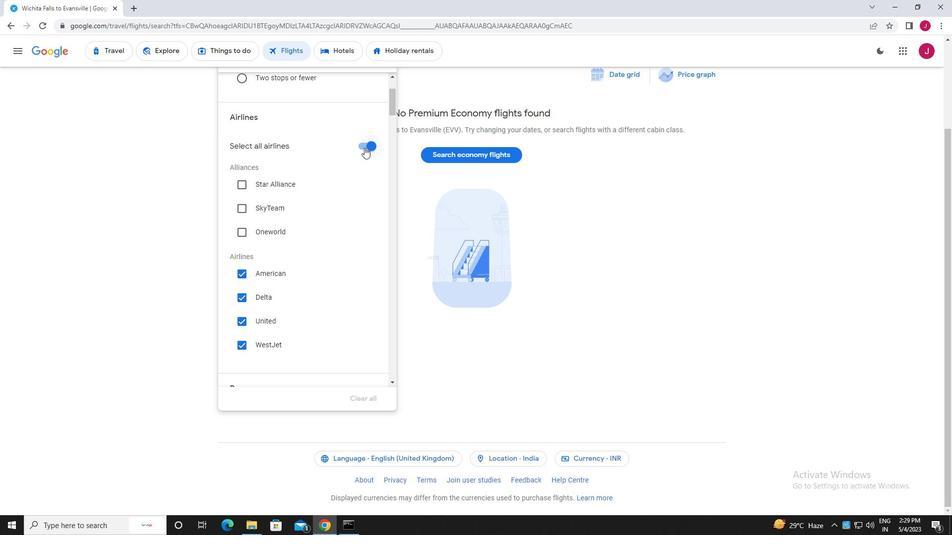 
Action: Mouse pressed left at (363, 144)
Screenshot: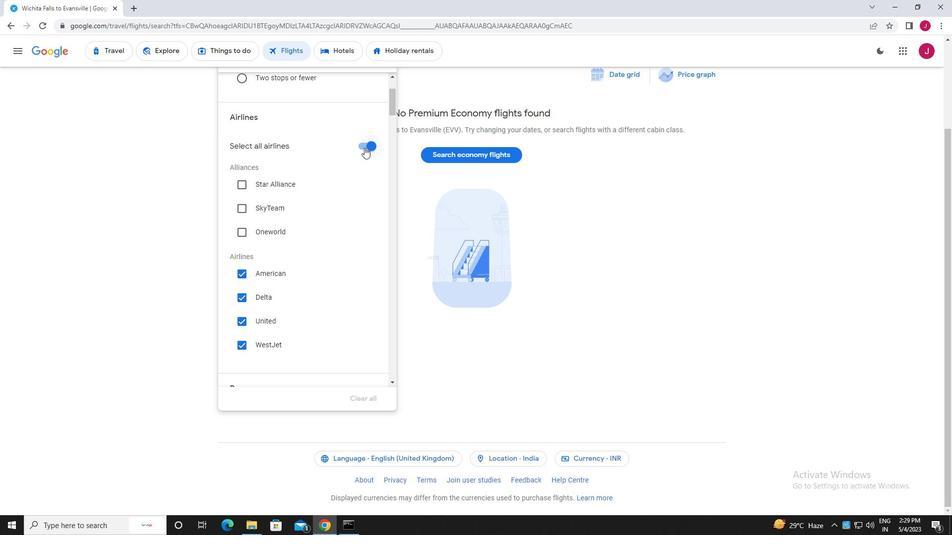 
Action: Mouse moved to (309, 163)
Screenshot: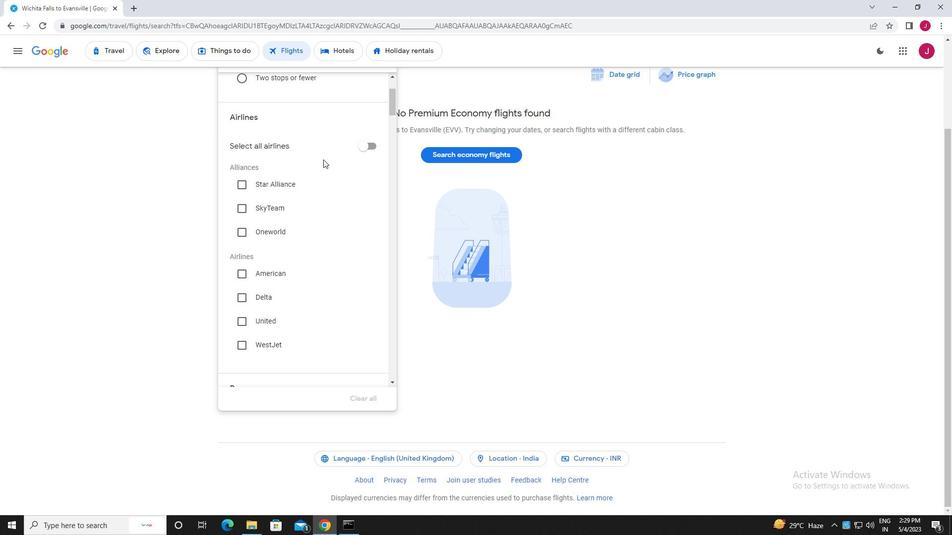 
Action: Mouse scrolled (309, 162) with delta (0, 0)
Screenshot: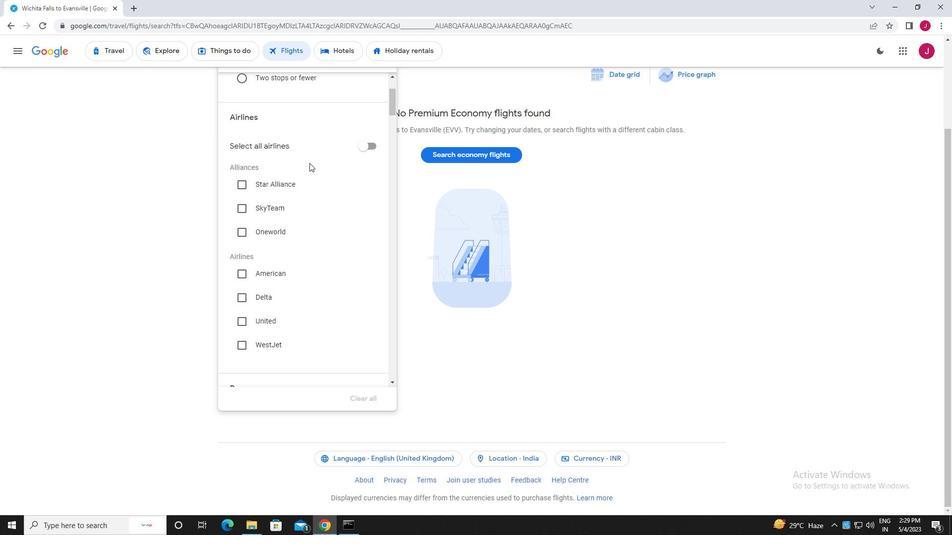 
Action: Mouse moved to (306, 157)
Screenshot: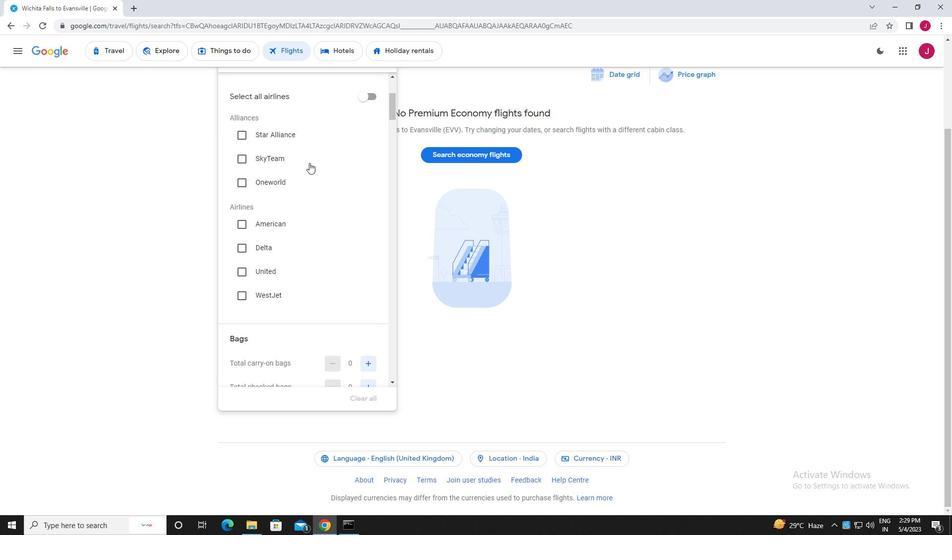 
Action: Mouse scrolled (306, 156) with delta (0, 0)
Screenshot: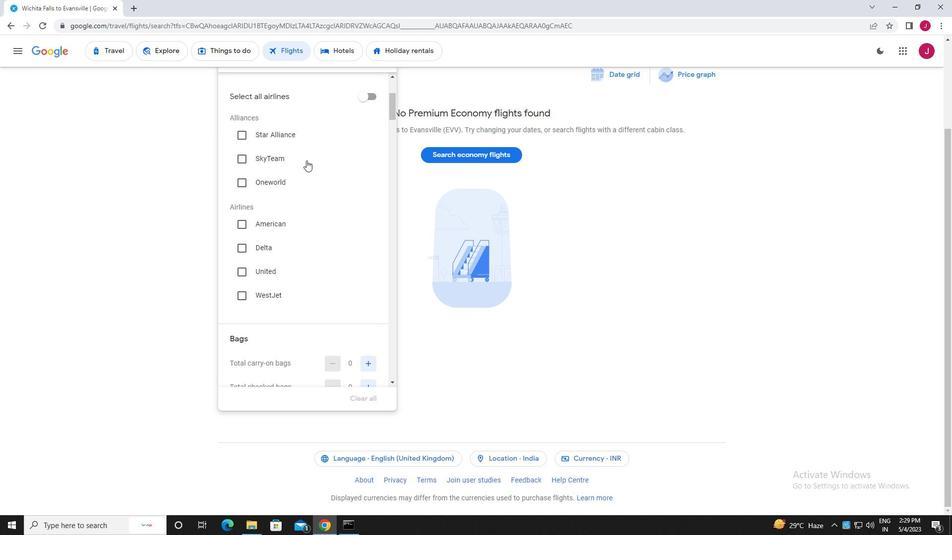 
Action: Mouse scrolled (306, 156) with delta (0, 0)
Screenshot: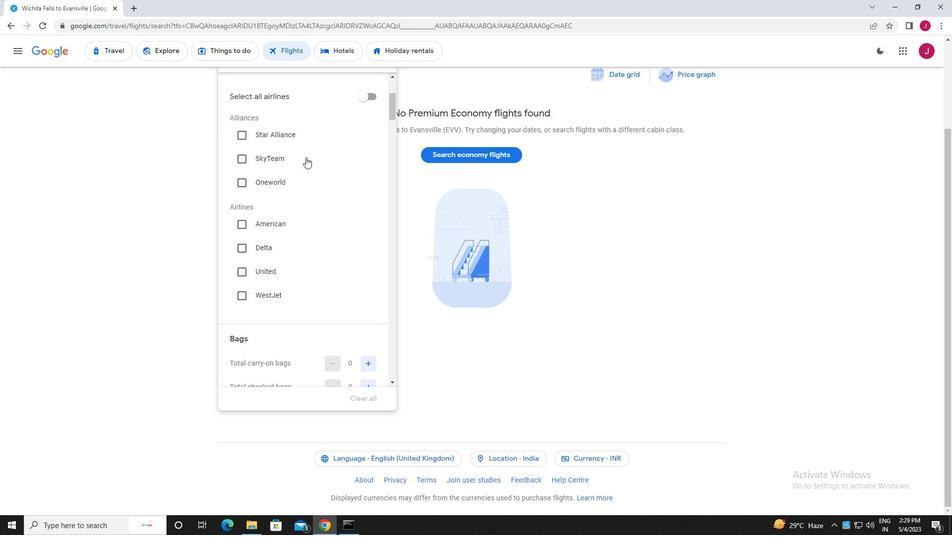 
Action: Mouse scrolled (306, 156) with delta (0, 0)
Screenshot: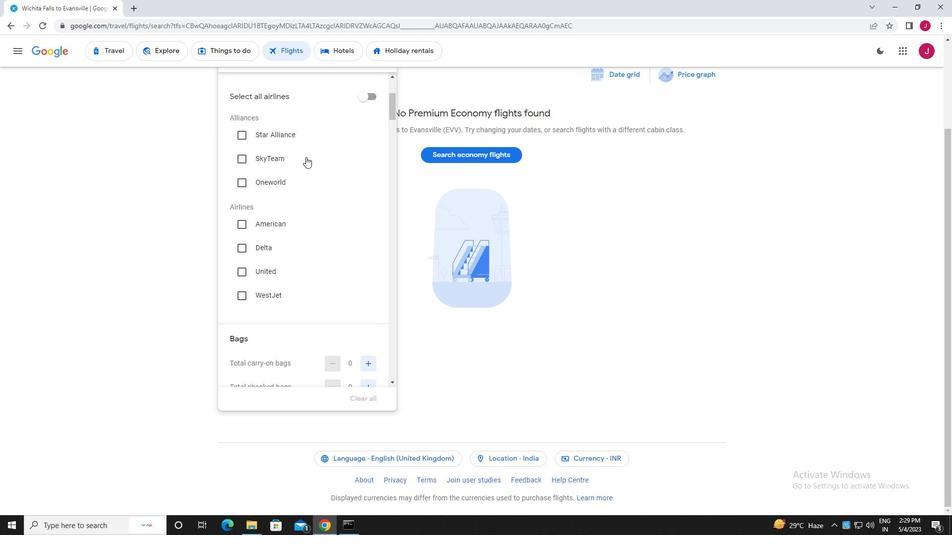 
Action: Mouse scrolled (306, 156) with delta (0, 0)
Screenshot: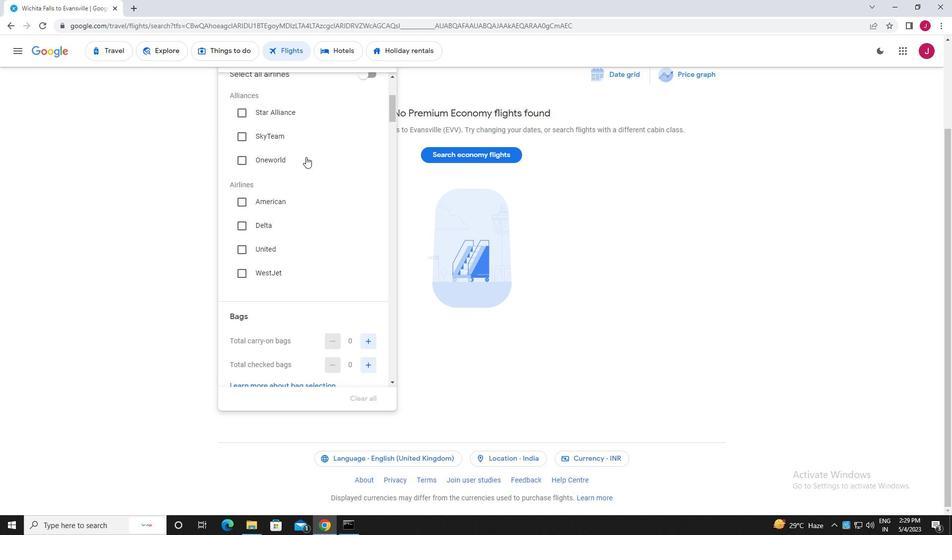 
Action: Mouse scrolled (306, 156) with delta (0, 0)
Screenshot: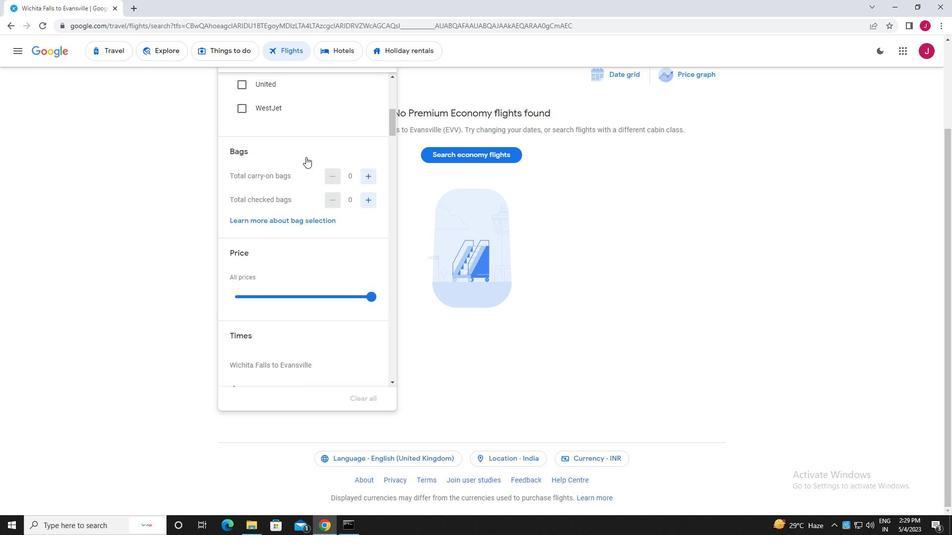 
Action: Mouse moved to (369, 118)
Screenshot: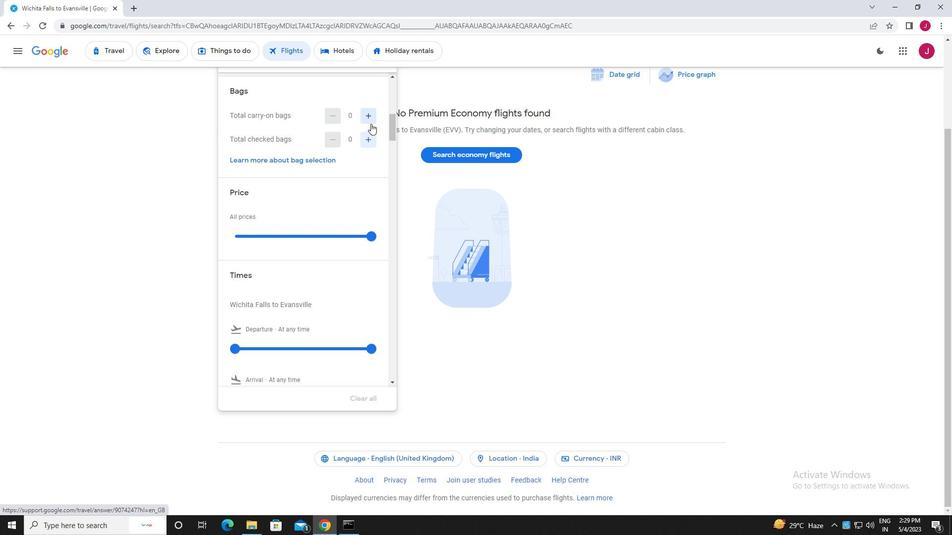 
Action: Mouse pressed left at (369, 118)
Screenshot: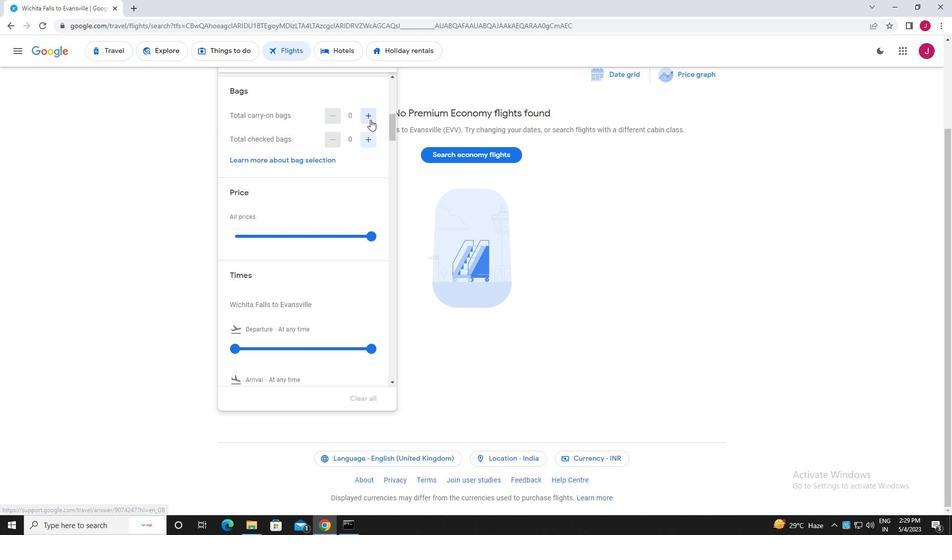 
Action: Mouse moved to (335, 132)
Screenshot: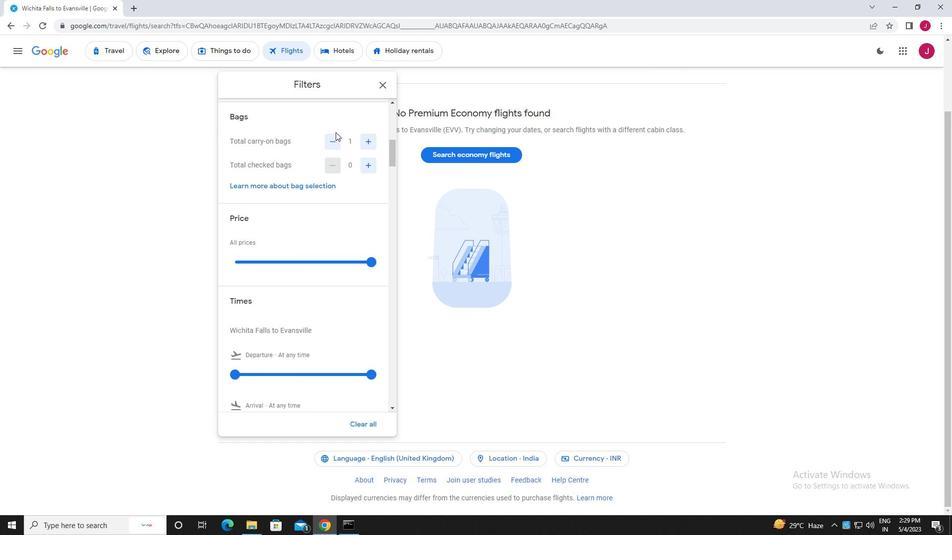
Action: Mouse scrolled (335, 132) with delta (0, 0)
Screenshot: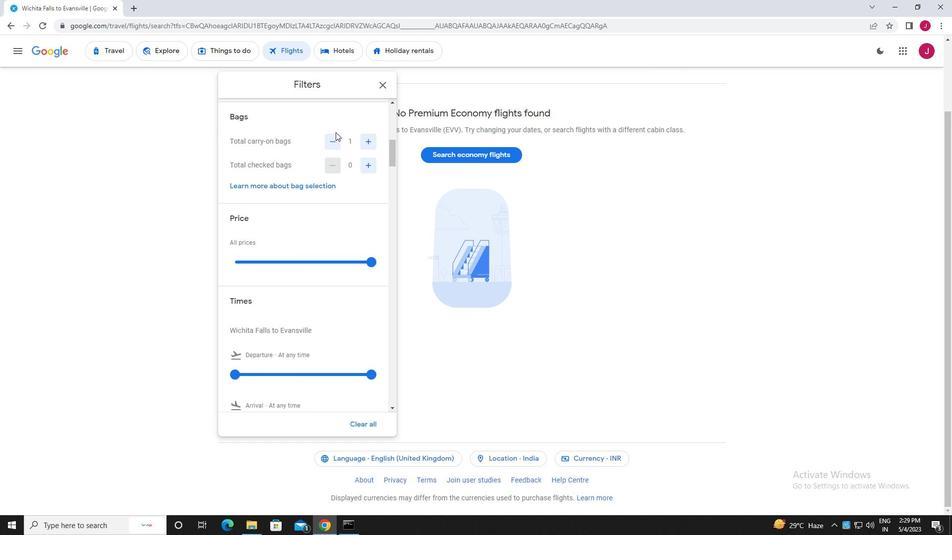 
Action: Mouse moved to (370, 212)
Screenshot: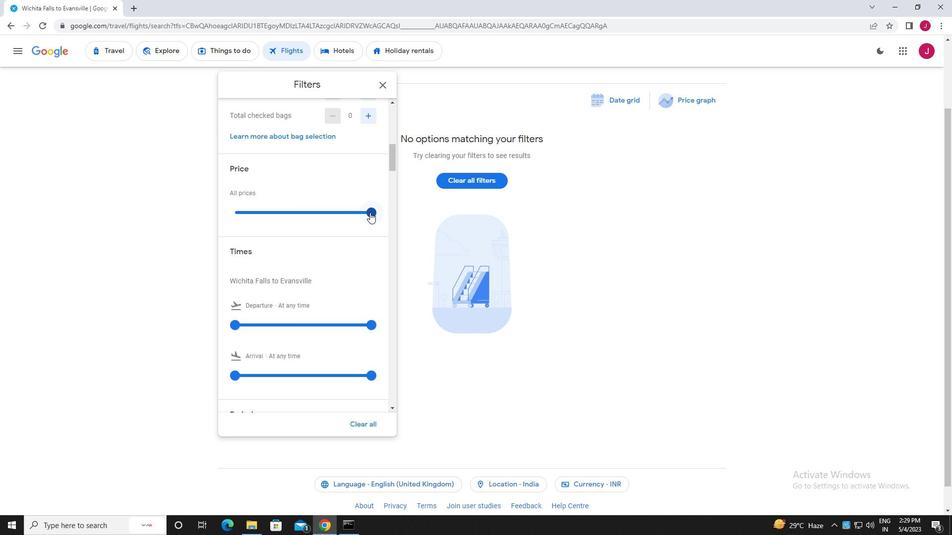 
Action: Mouse pressed left at (370, 212)
Screenshot: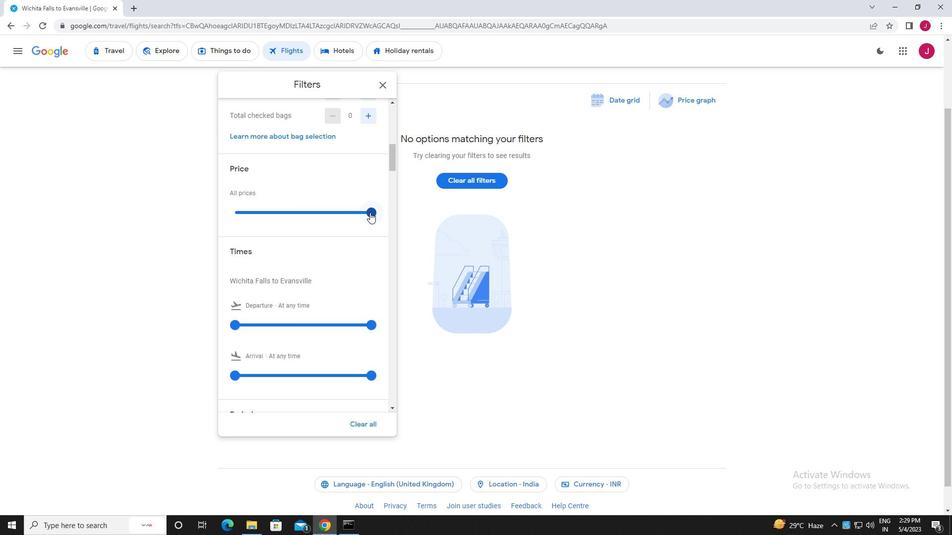 
Action: Mouse moved to (366, 205)
Screenshot: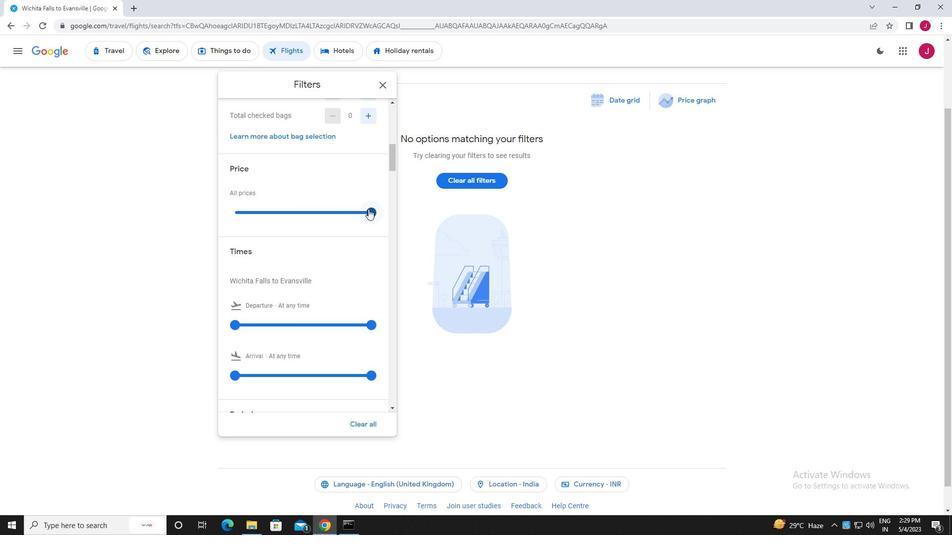 
Action: Mouse scrolled (366, 204) with delta (0, 0)
Screenshot: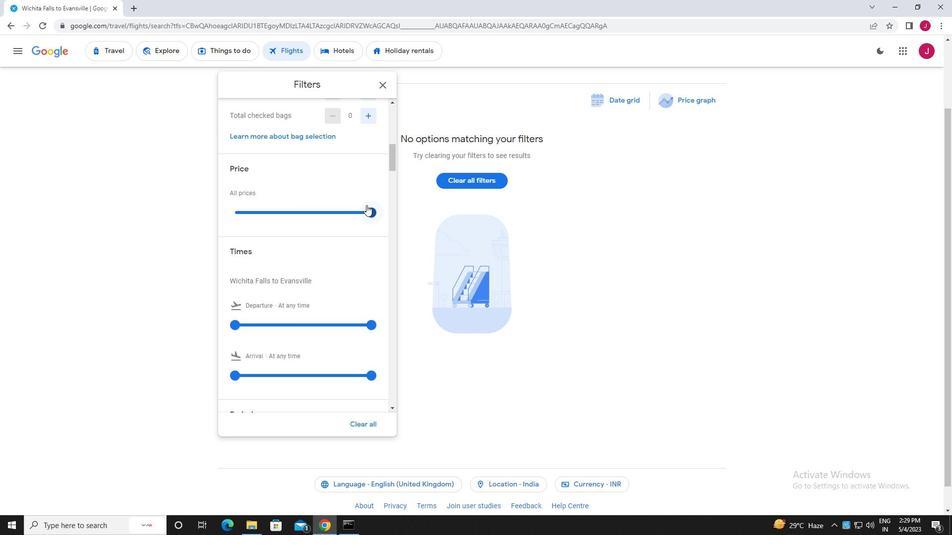 
Action: Mouse scrolled (366, 204) with delta (0, 0)
Screenshot: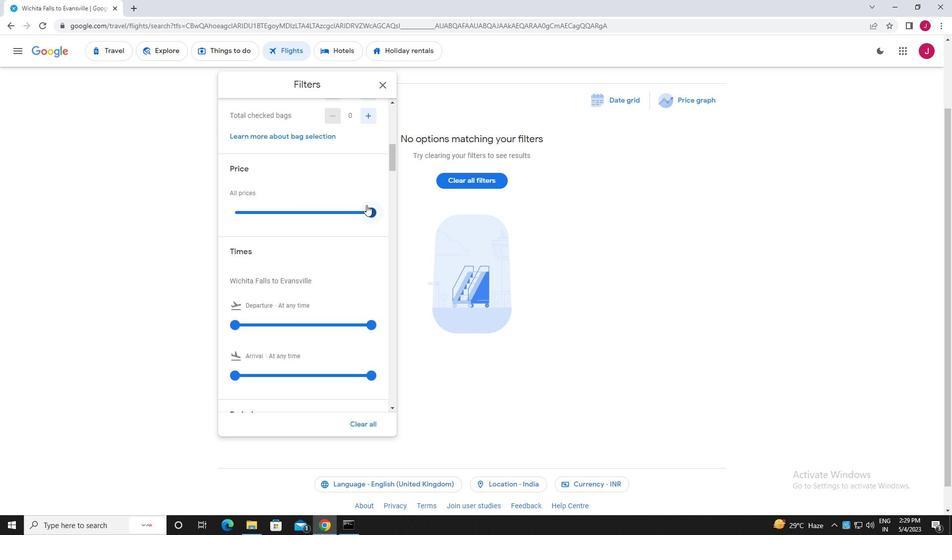 
Action: Mouse moved to (237, 223)
Screenshot: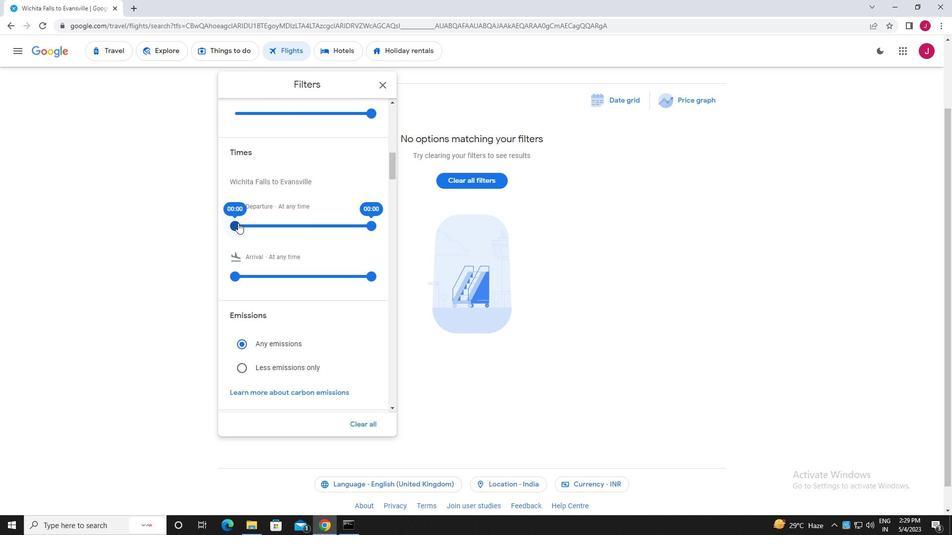 
Action: Mouse pressed left at (237, 223)
Screenshot: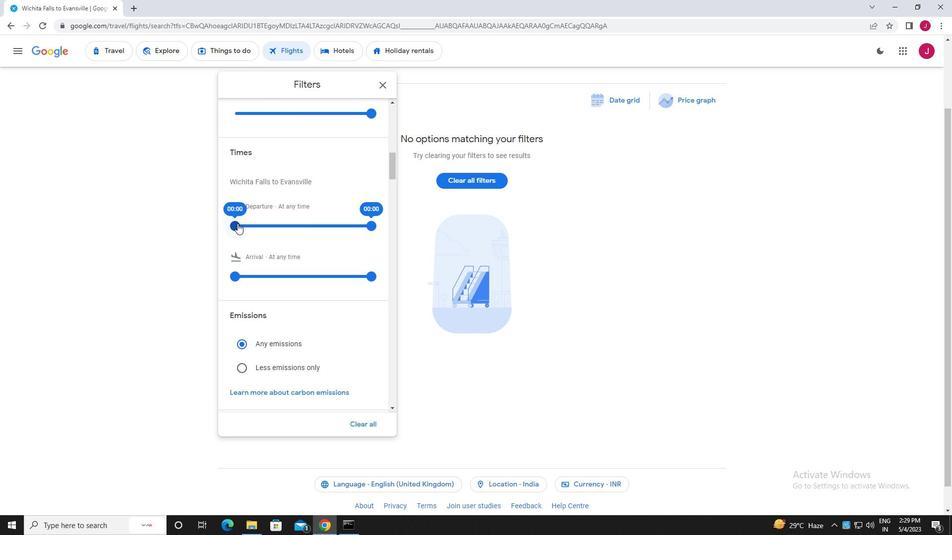 
Action: Mouse moved to (329, 226)
Screenshot: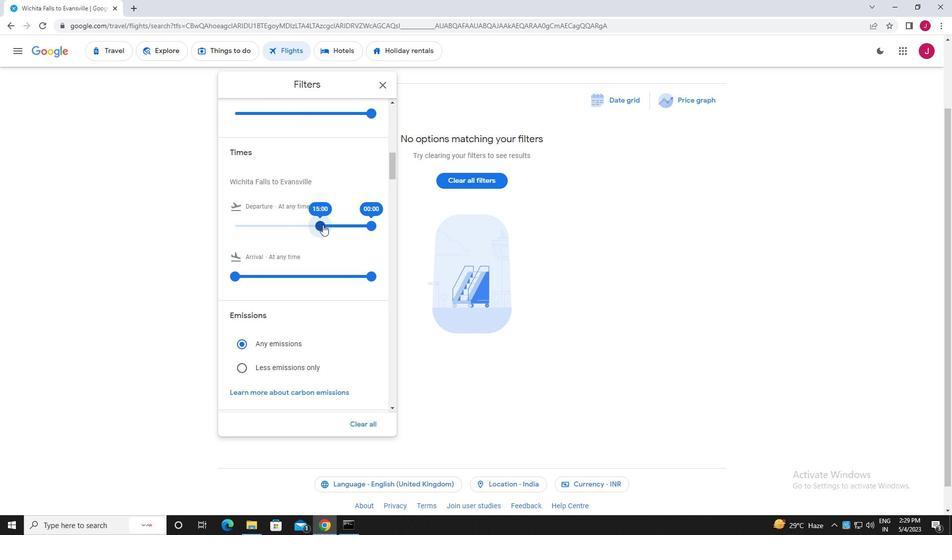 
Action: Mouse pressed left at (329, 226)
Screenshot: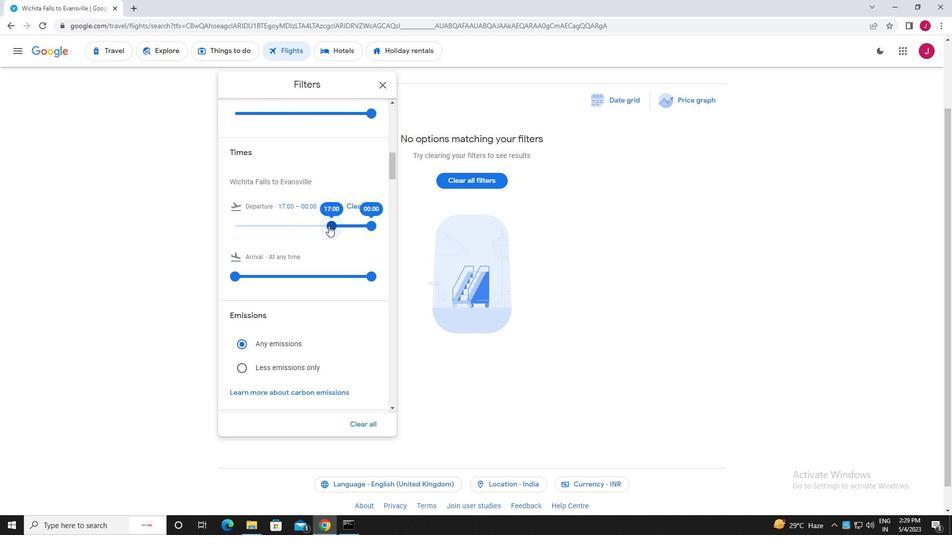 
Action: Mouse moved to (372, 226)
Screenshot: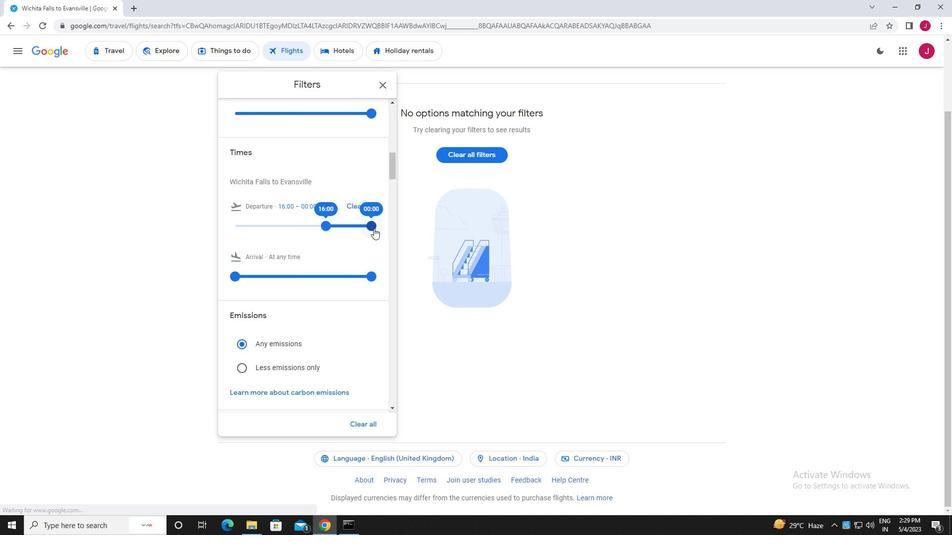 
Action: Mouse pressed left at (372, 226)
Screenshot: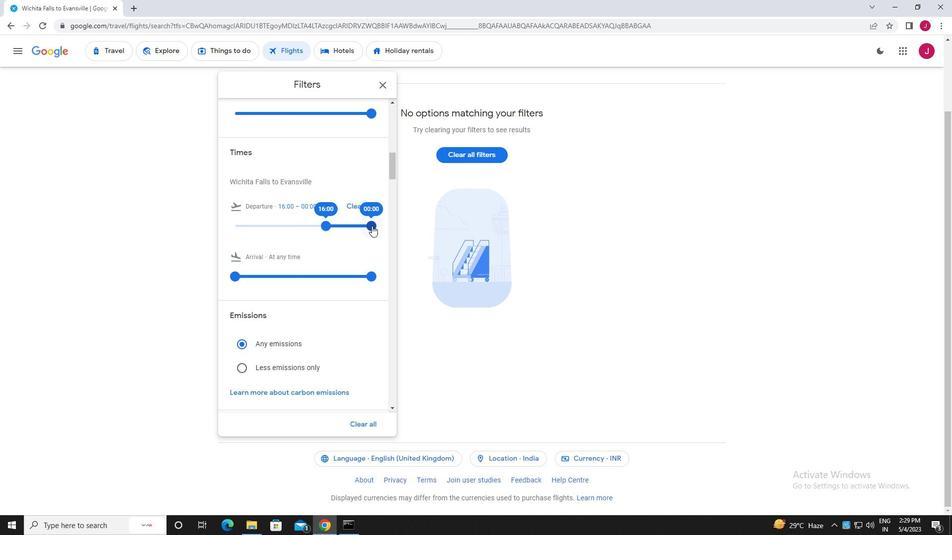 
Action: Mouse moved to (386, 85)
Screenshot: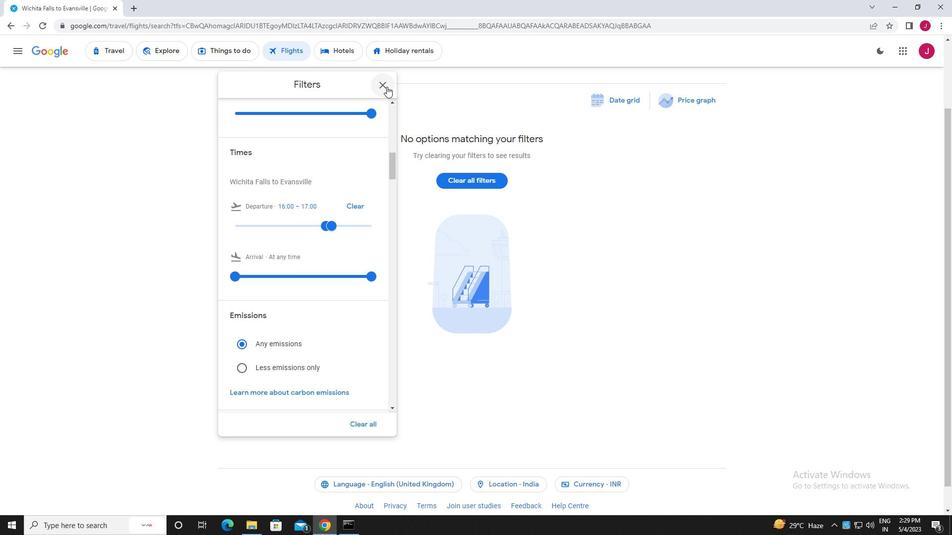 
Action: Mouse pressed left at (386, 85)
Screenshot: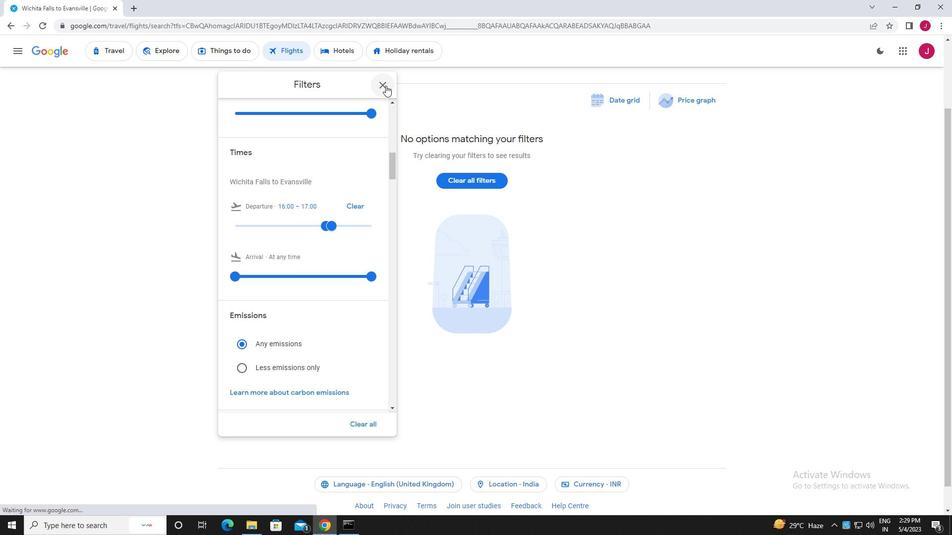 
